 Task: Create a due date automation trigger when advanced on, 2 working days before a card is due add dates due this month at 11:00 AM.
Action: Mouse moved to (1247, 359)
Screenshot: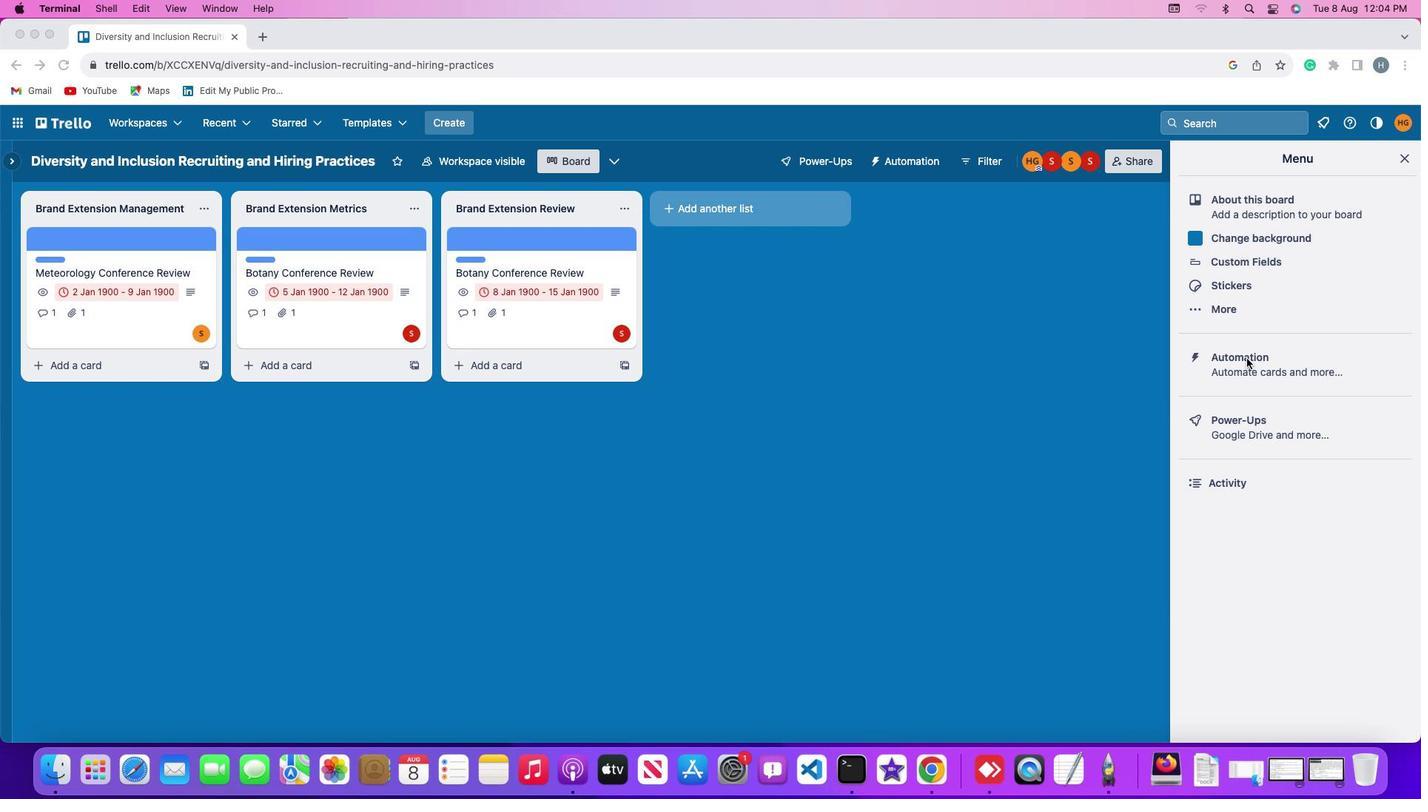 
Action: Mouse pressed left at (1247, 359)
Screenshot: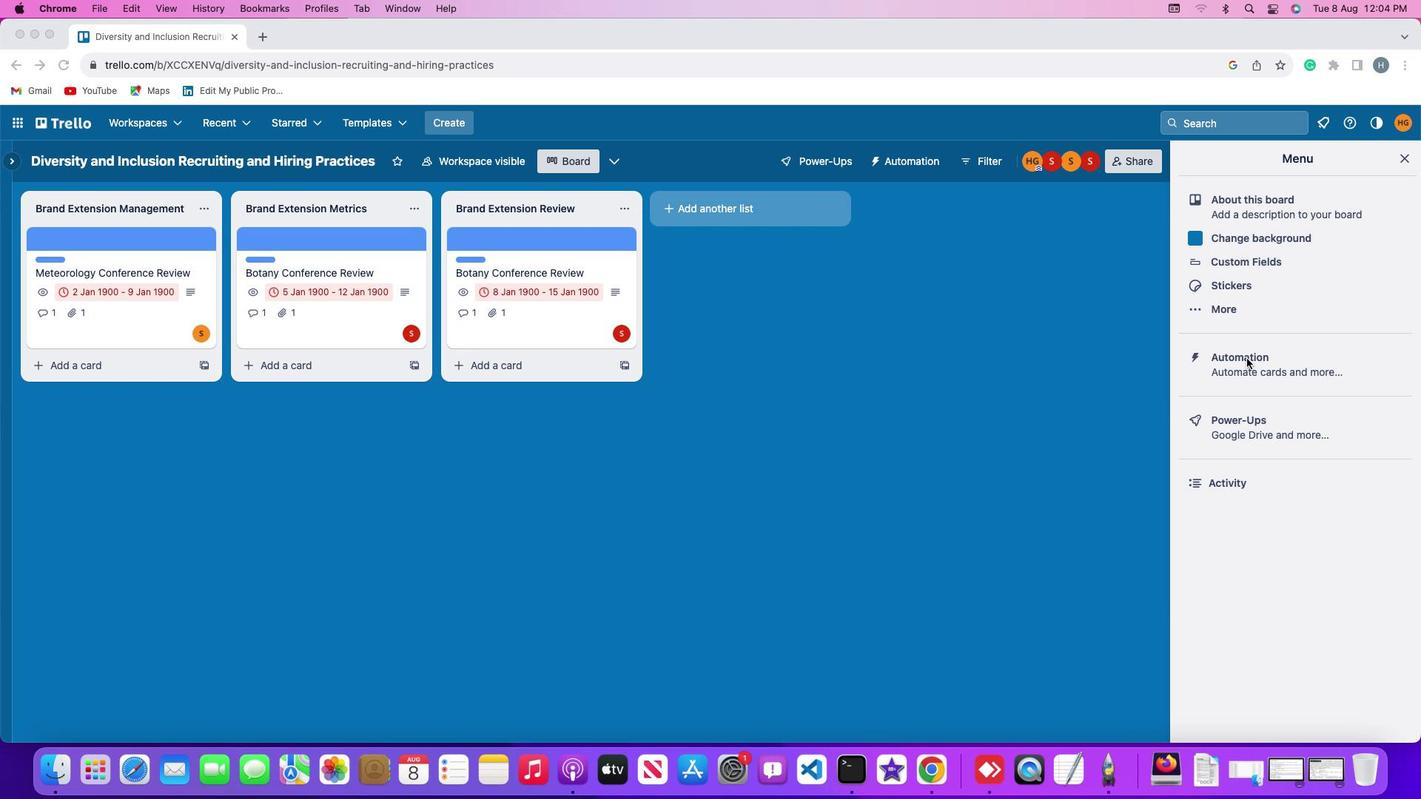 
Action: Mouse pressed left at (1247, 359)
Screenshot: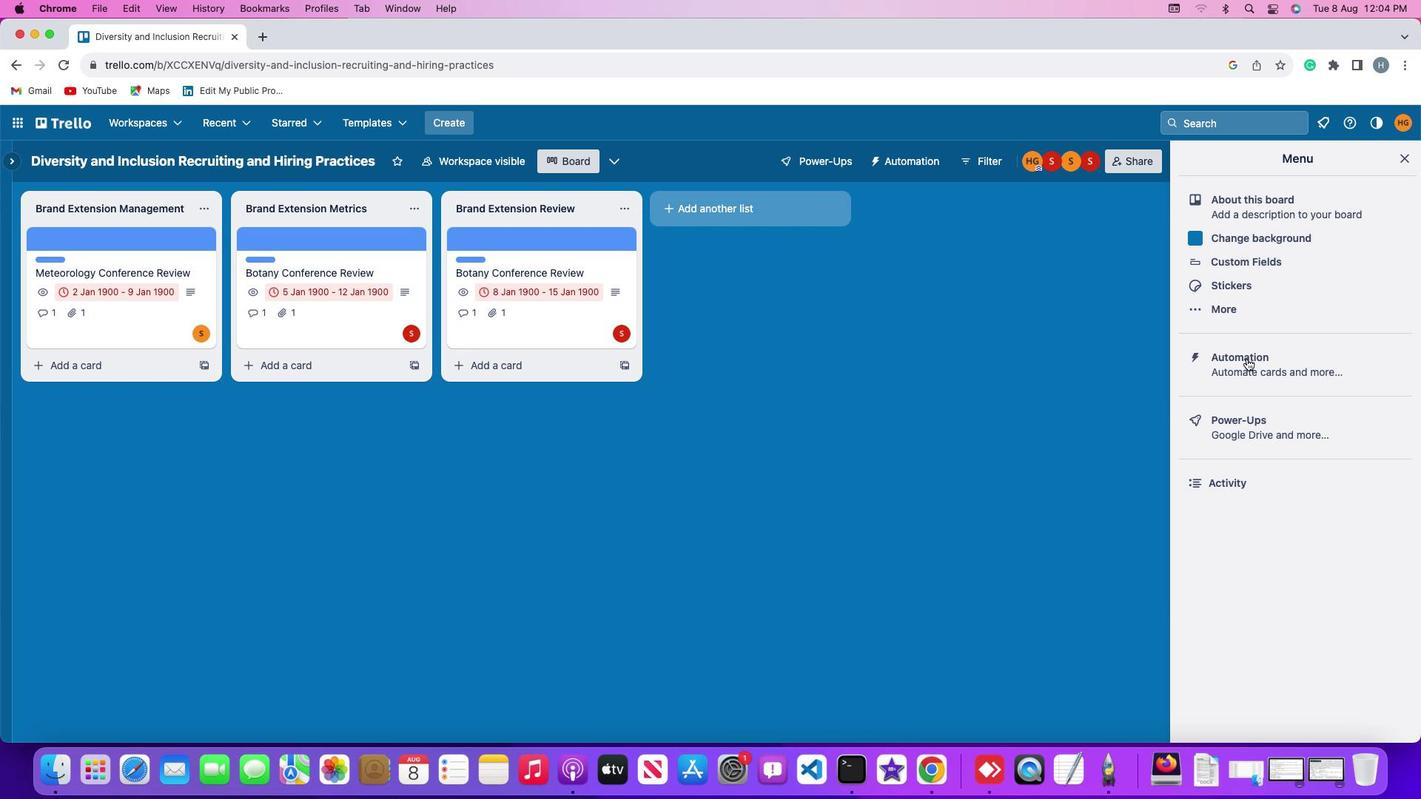 
Action: Mouse moved to (94, 342)
Screenshot: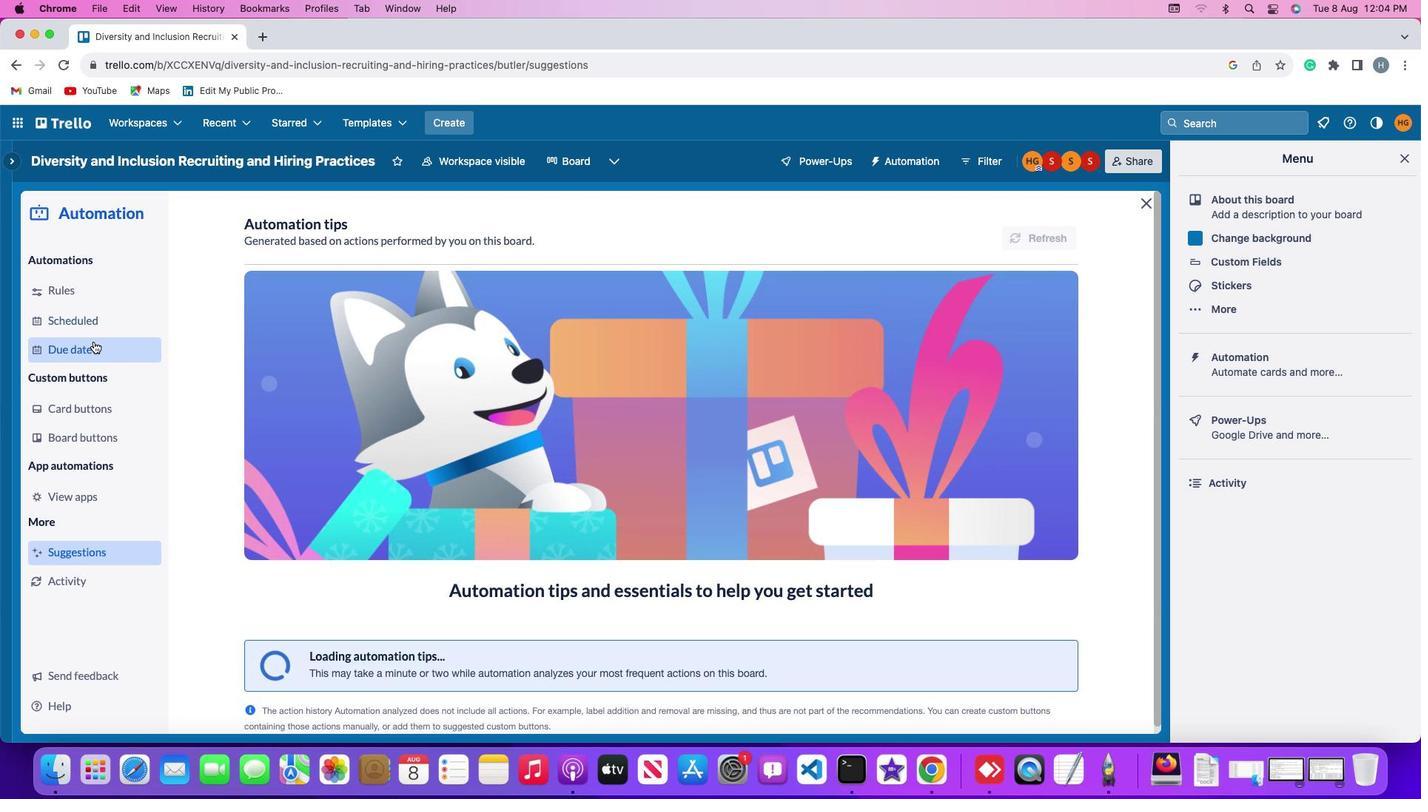 
Action: Mouse pressed left at (94, 342)
Screenshot: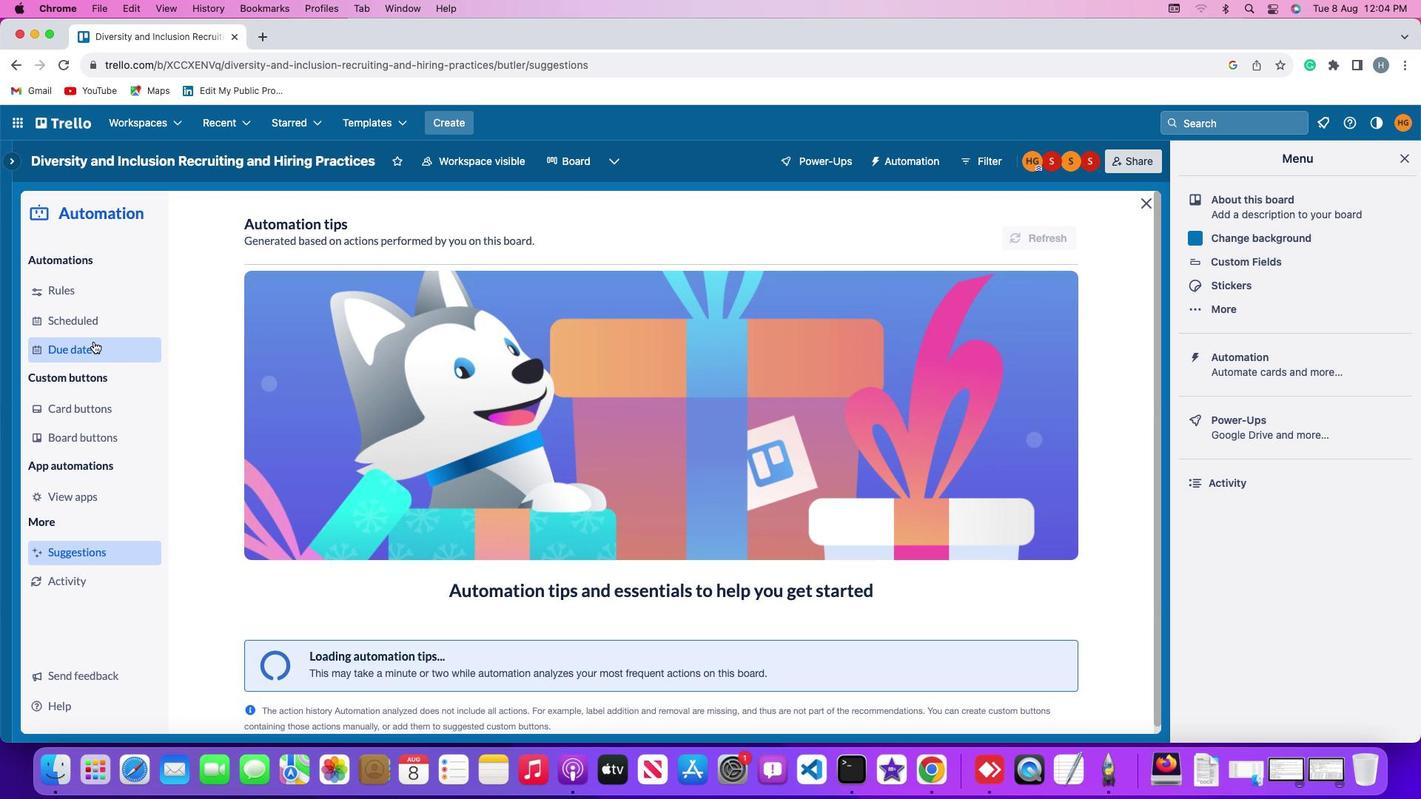 
Action: Mouse moved to (990, 225)
Screenshot: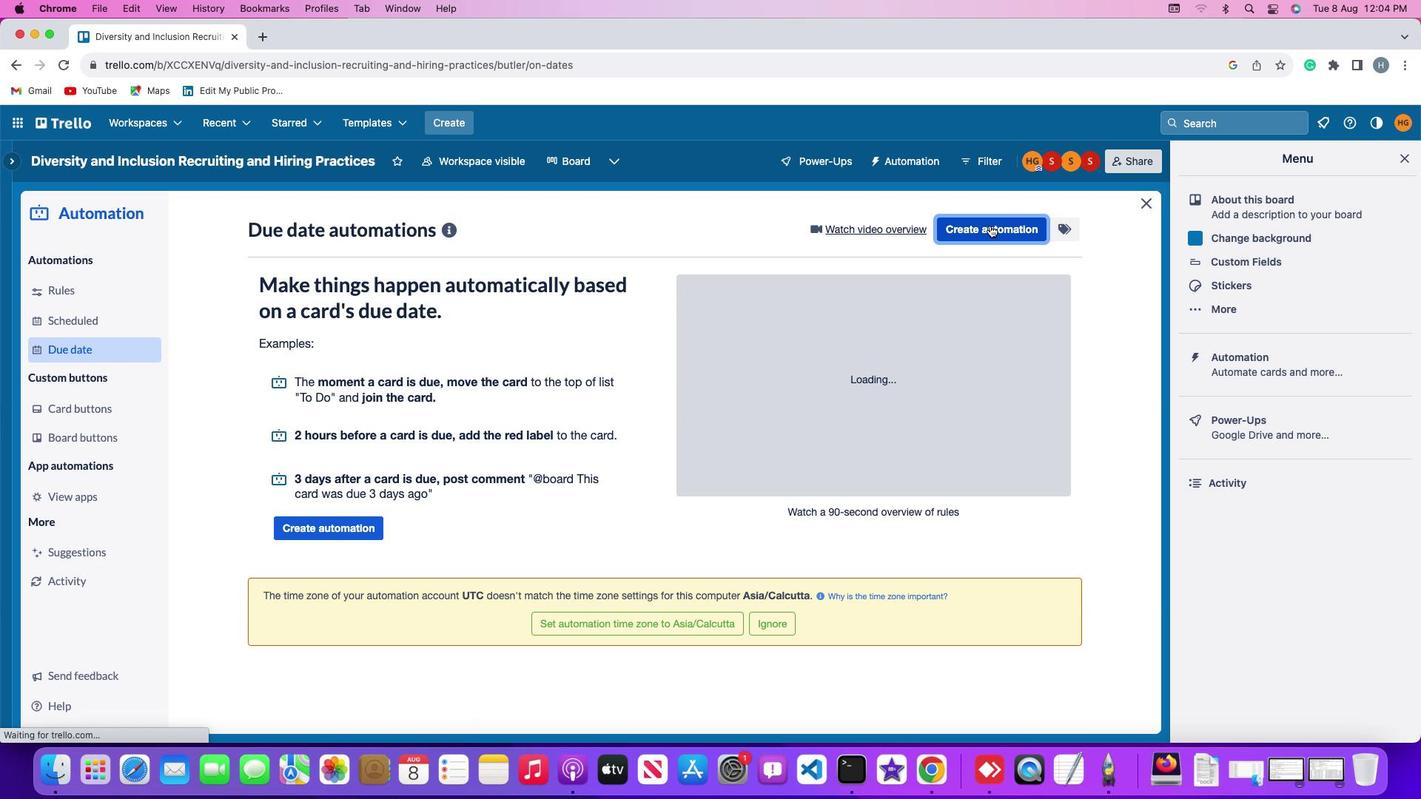
Action: Mouse pressed left at (990, 225)
Screenshot: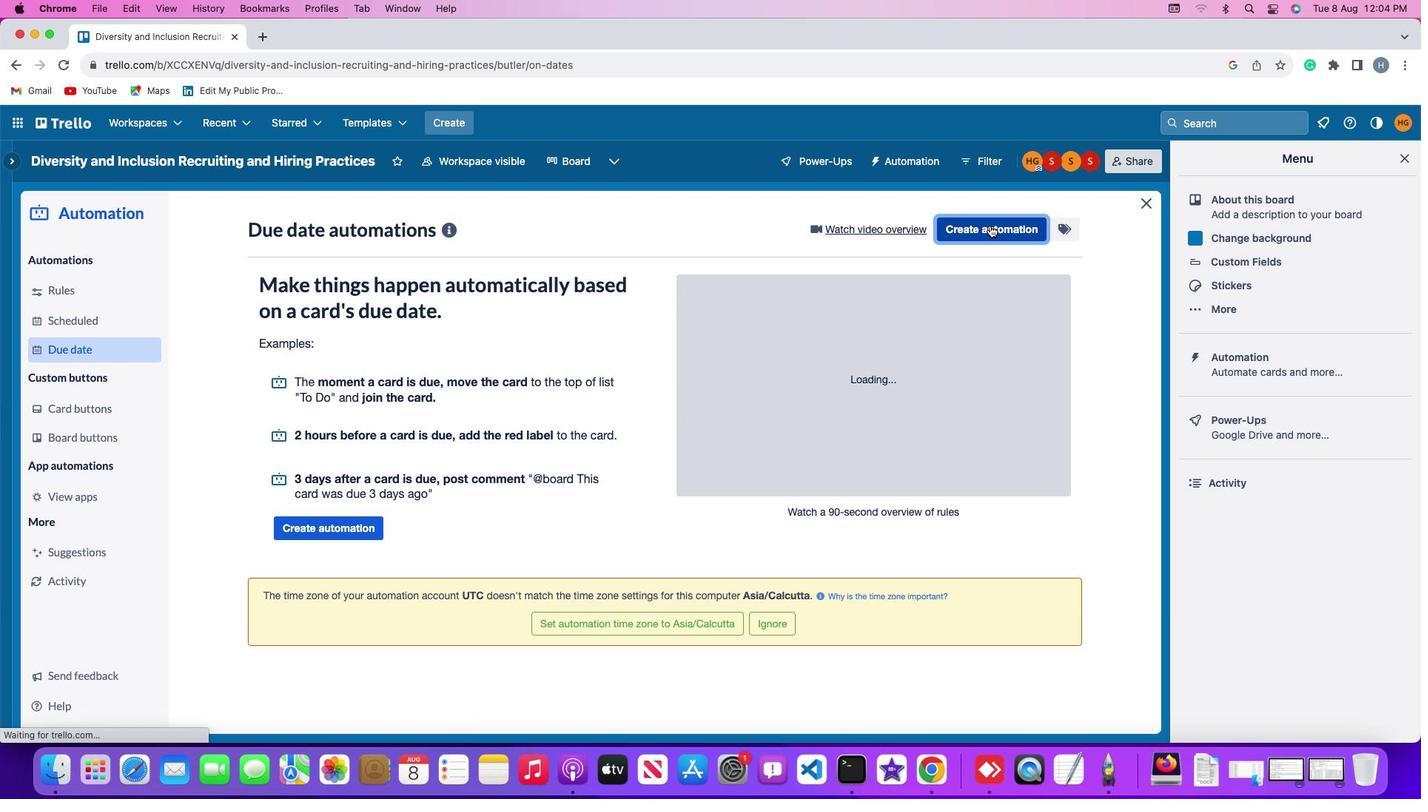 
Action: Mouse moved to (506, 373)
Screenshot: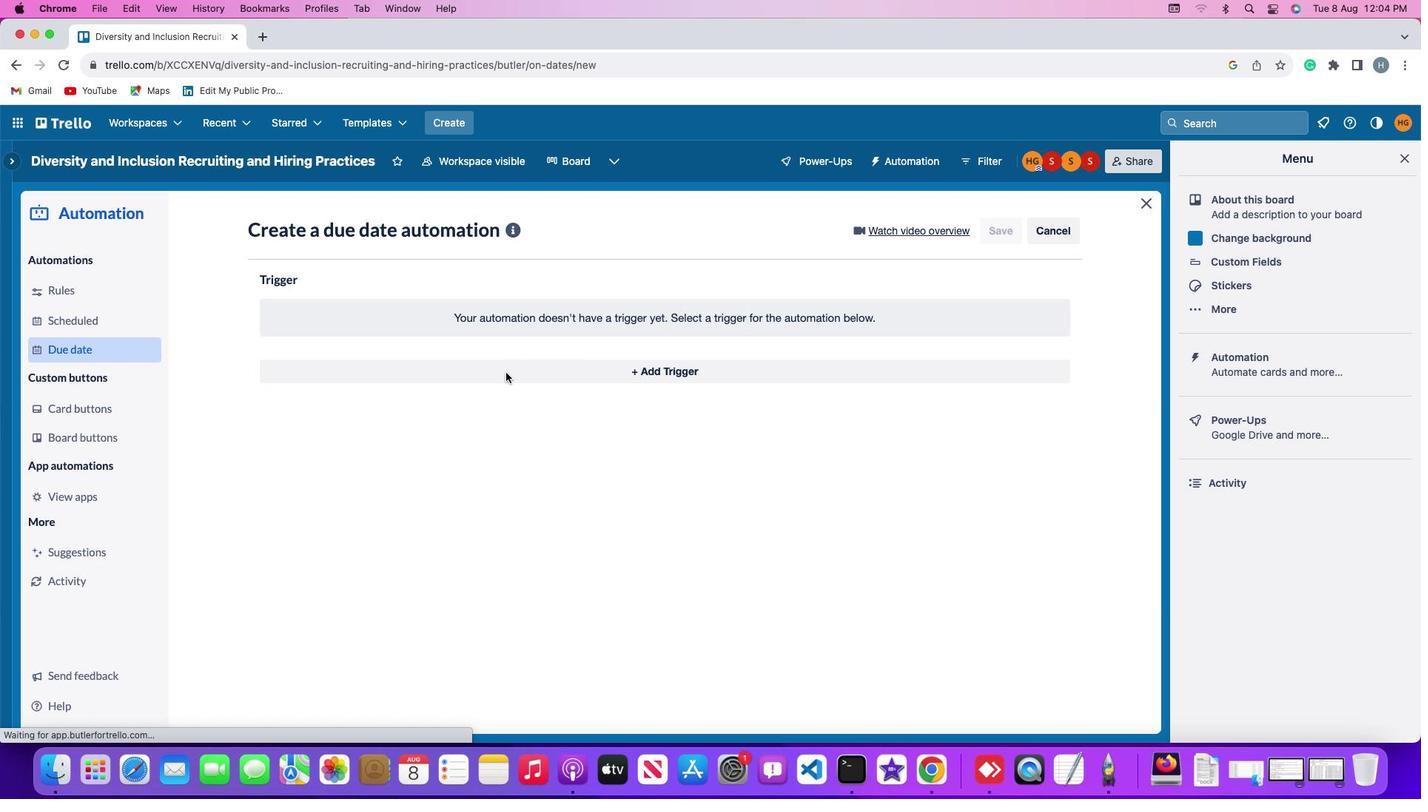 
Action: Mouse pressed left at (506, 373)
Screenshot: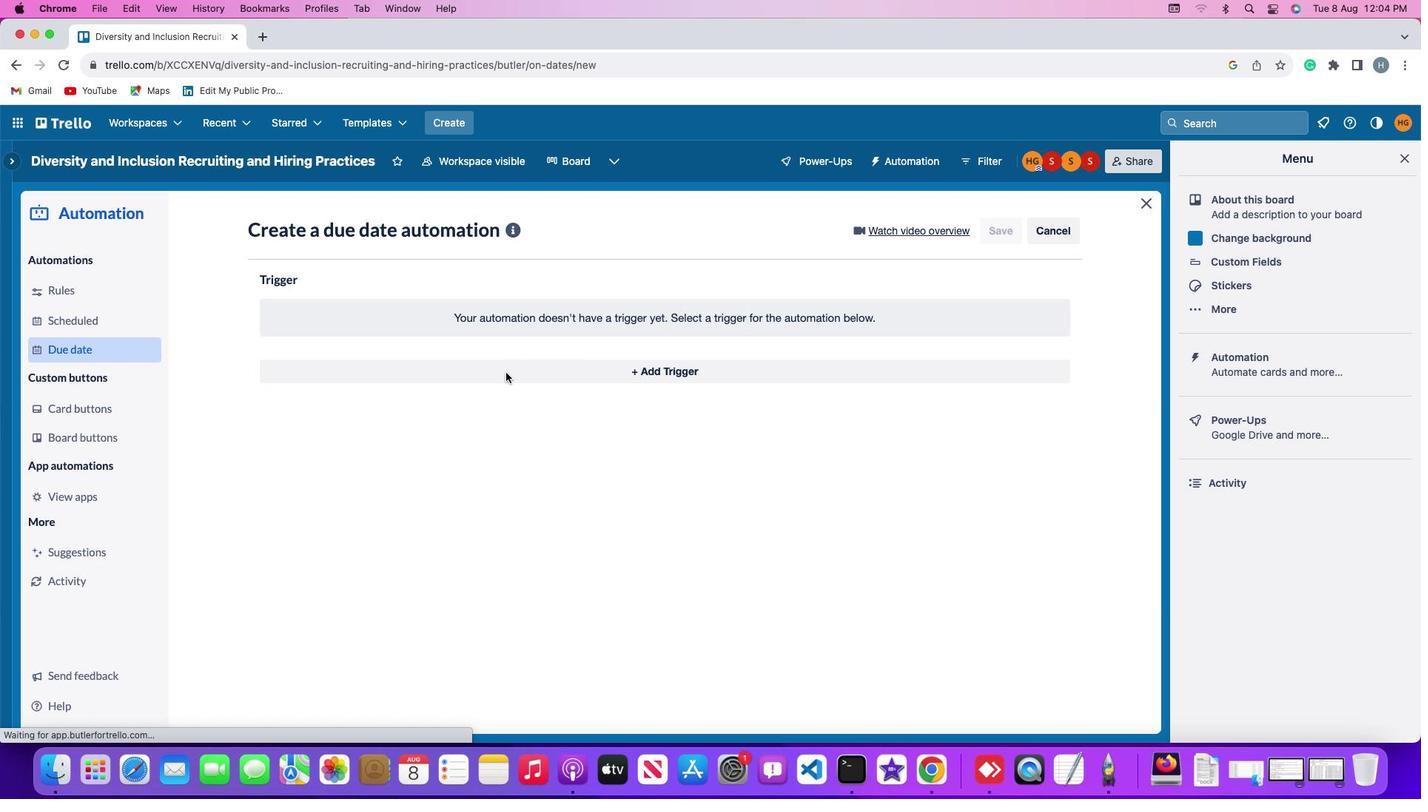
Action: Mouse moved to (290, 602)
Screenshot: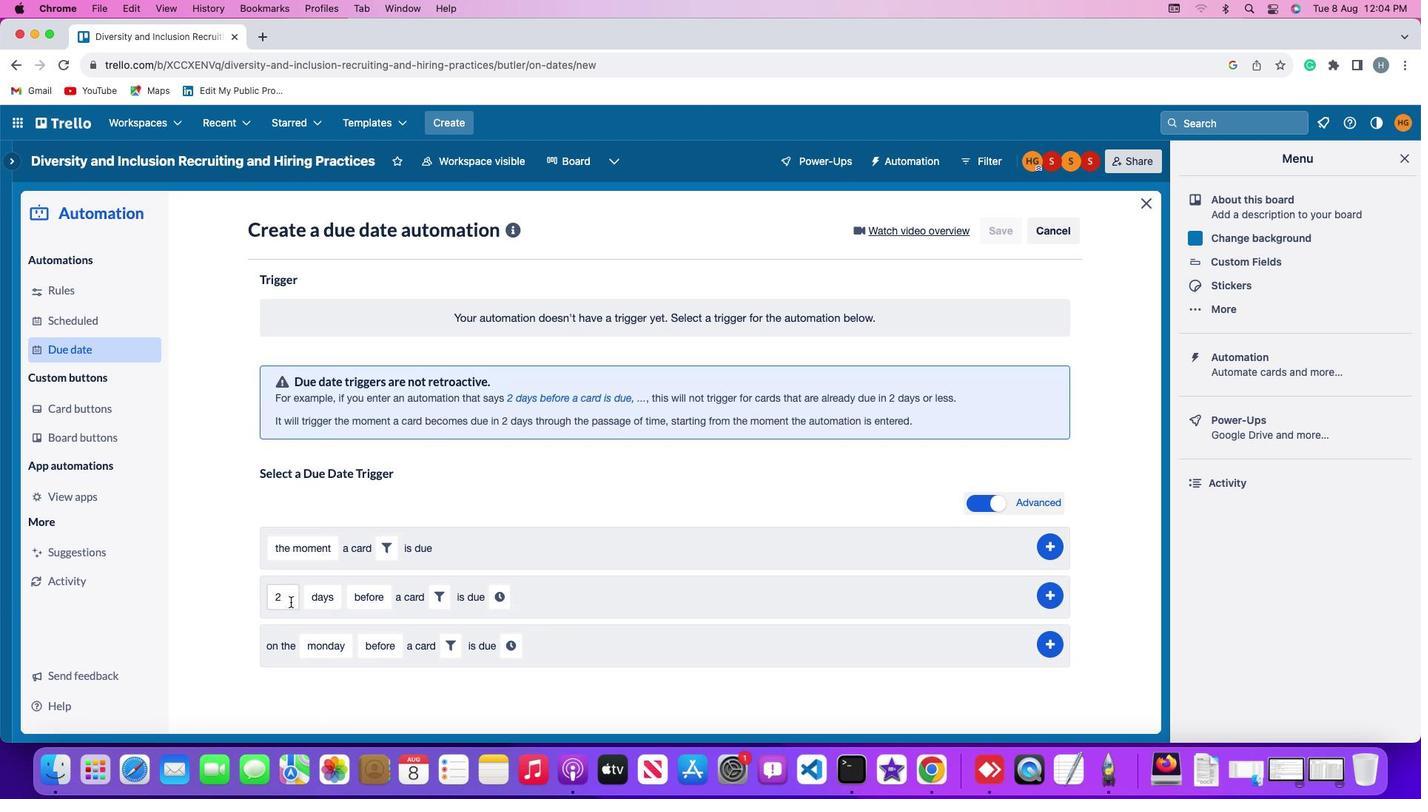 
Action: Mouse pressed left at (290, 602)
Screenshot: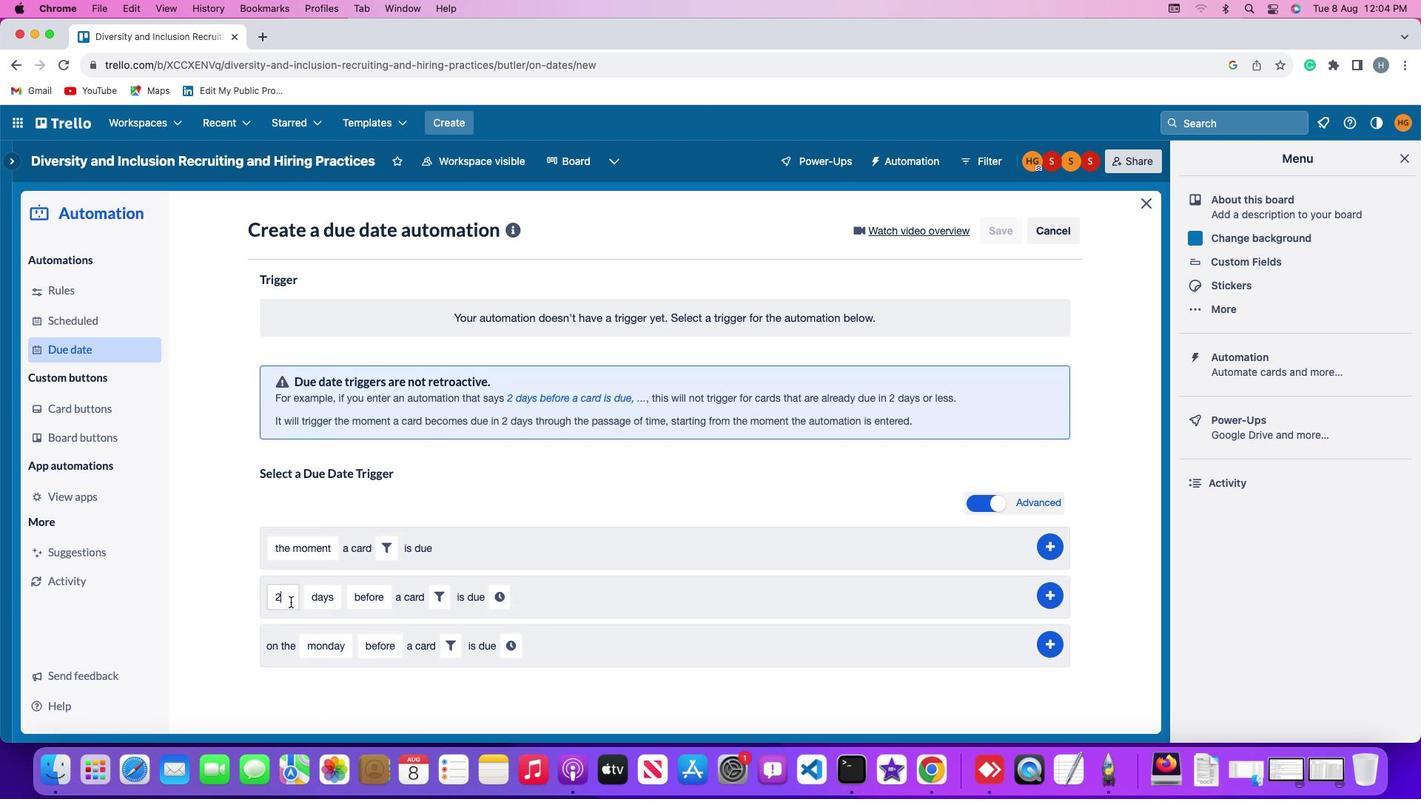 
Action: Mouse moved to (290, 602)
Screenshot: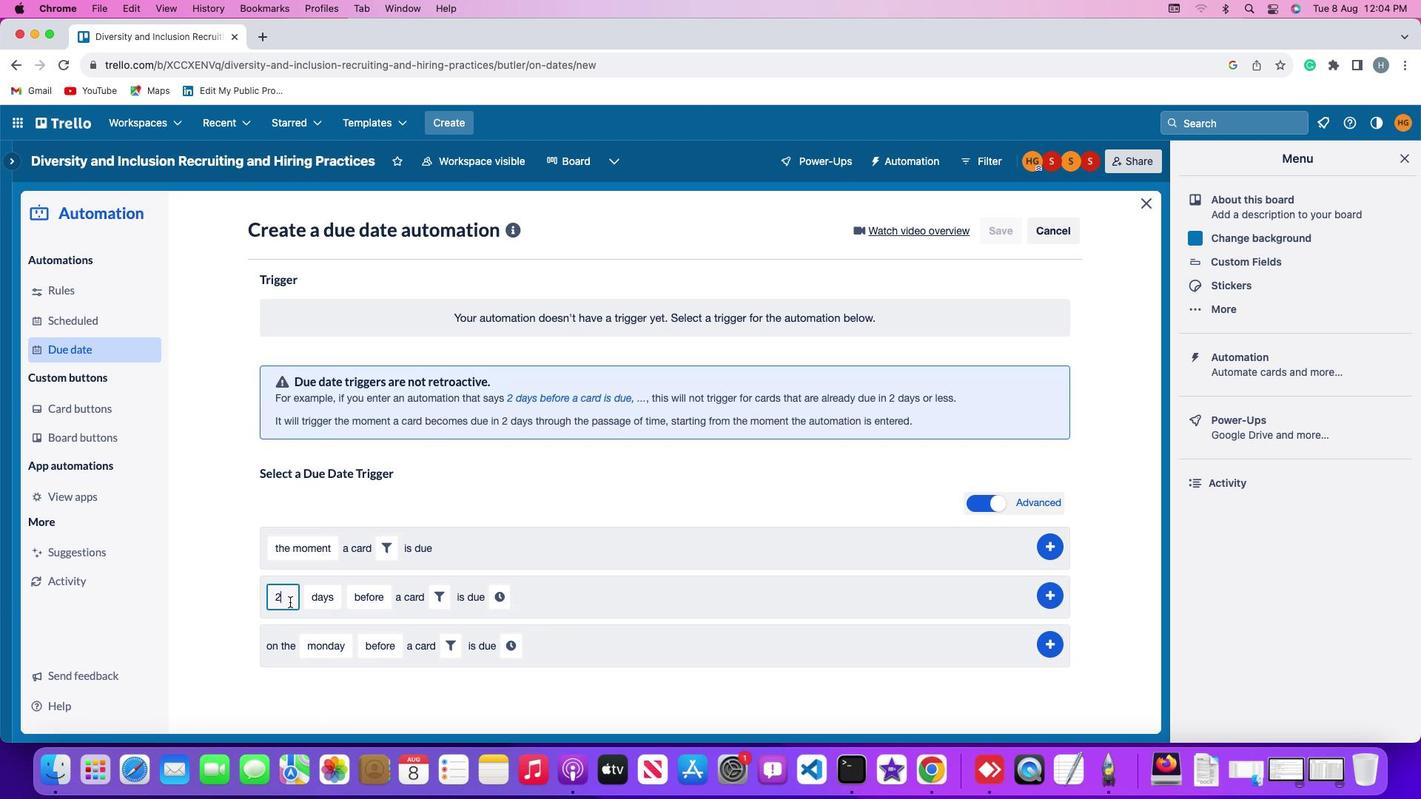 
Action: Key pressed Key.backspace'2'
Screenshot: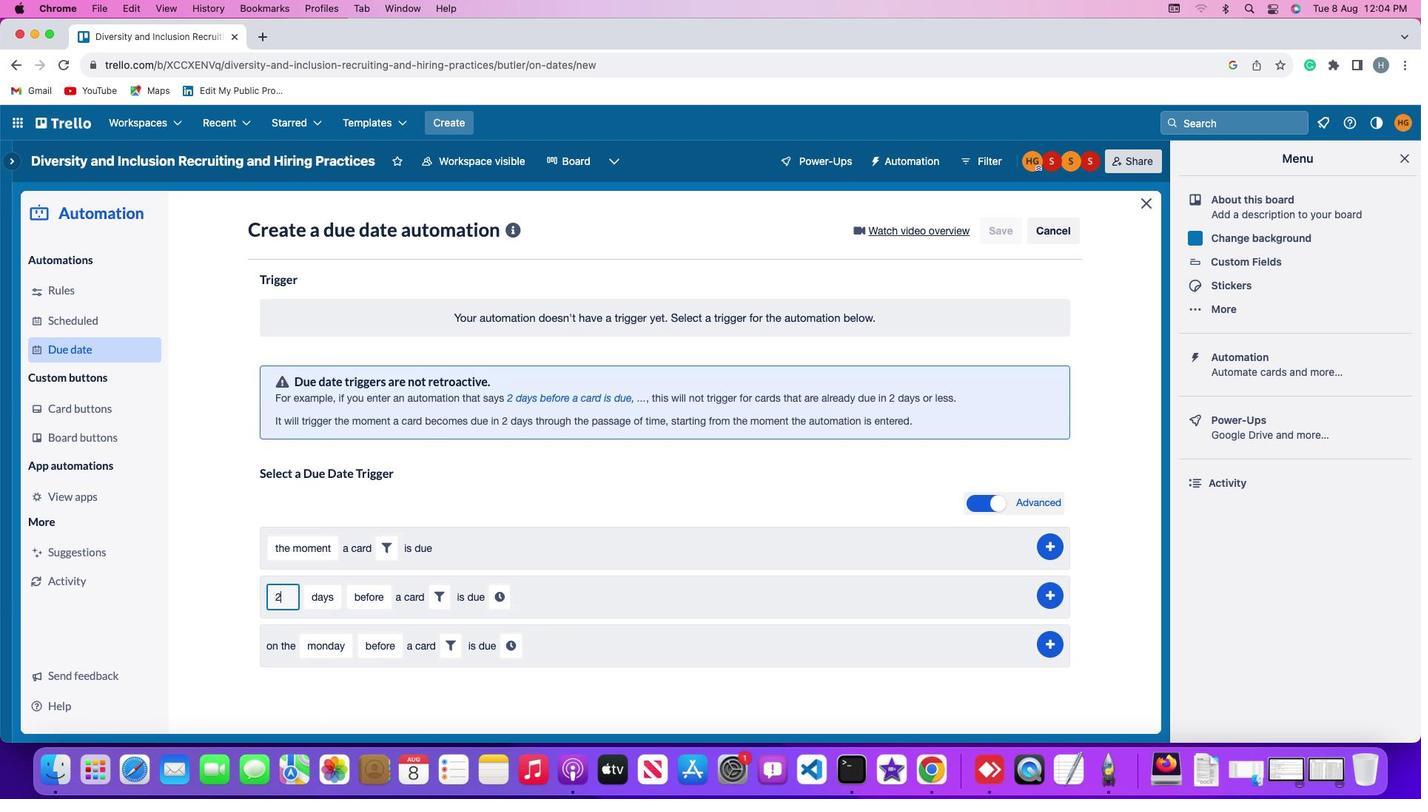 
Action: Mouse moved to (319, 600)
Screenshot: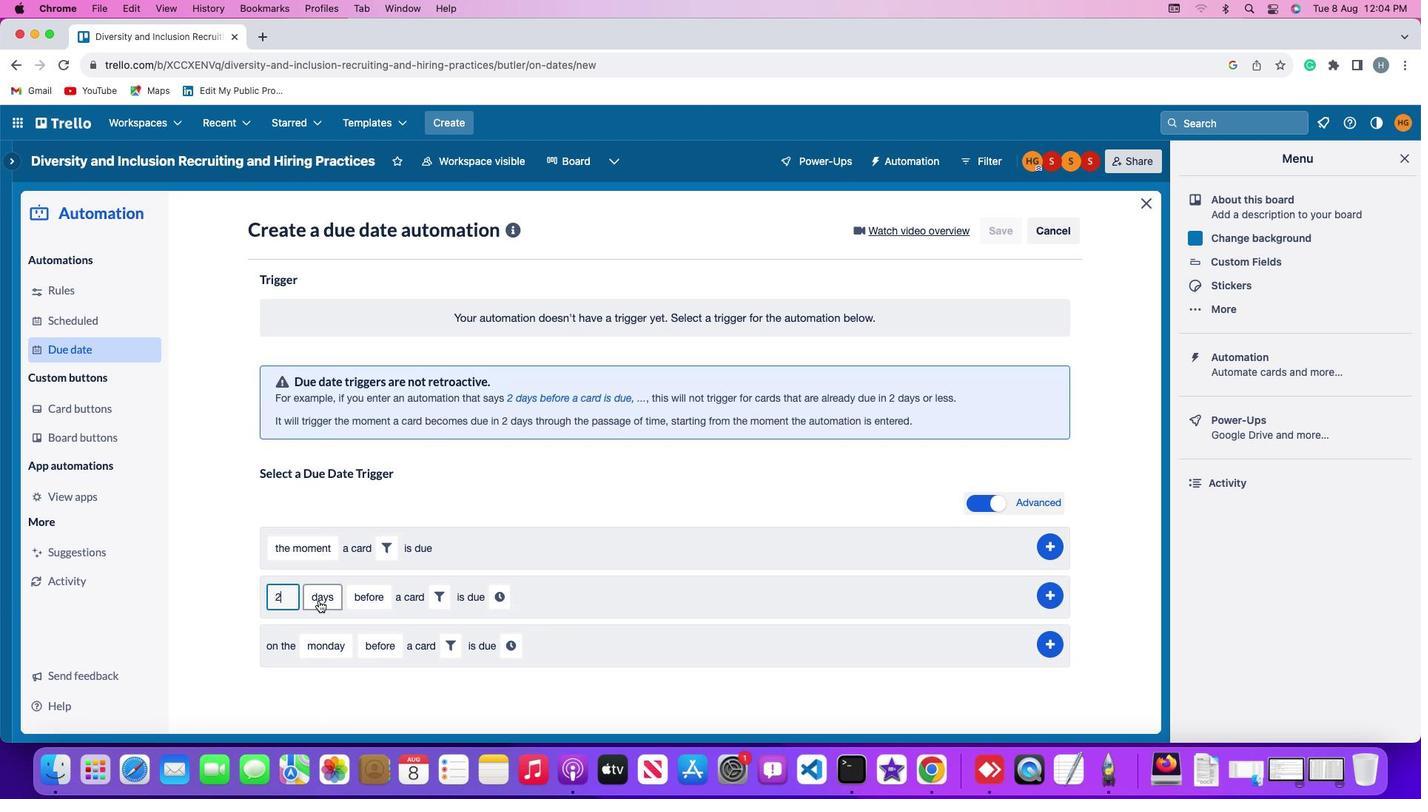 
Action: Mouse pressed left at (319, 600)
Screenshot: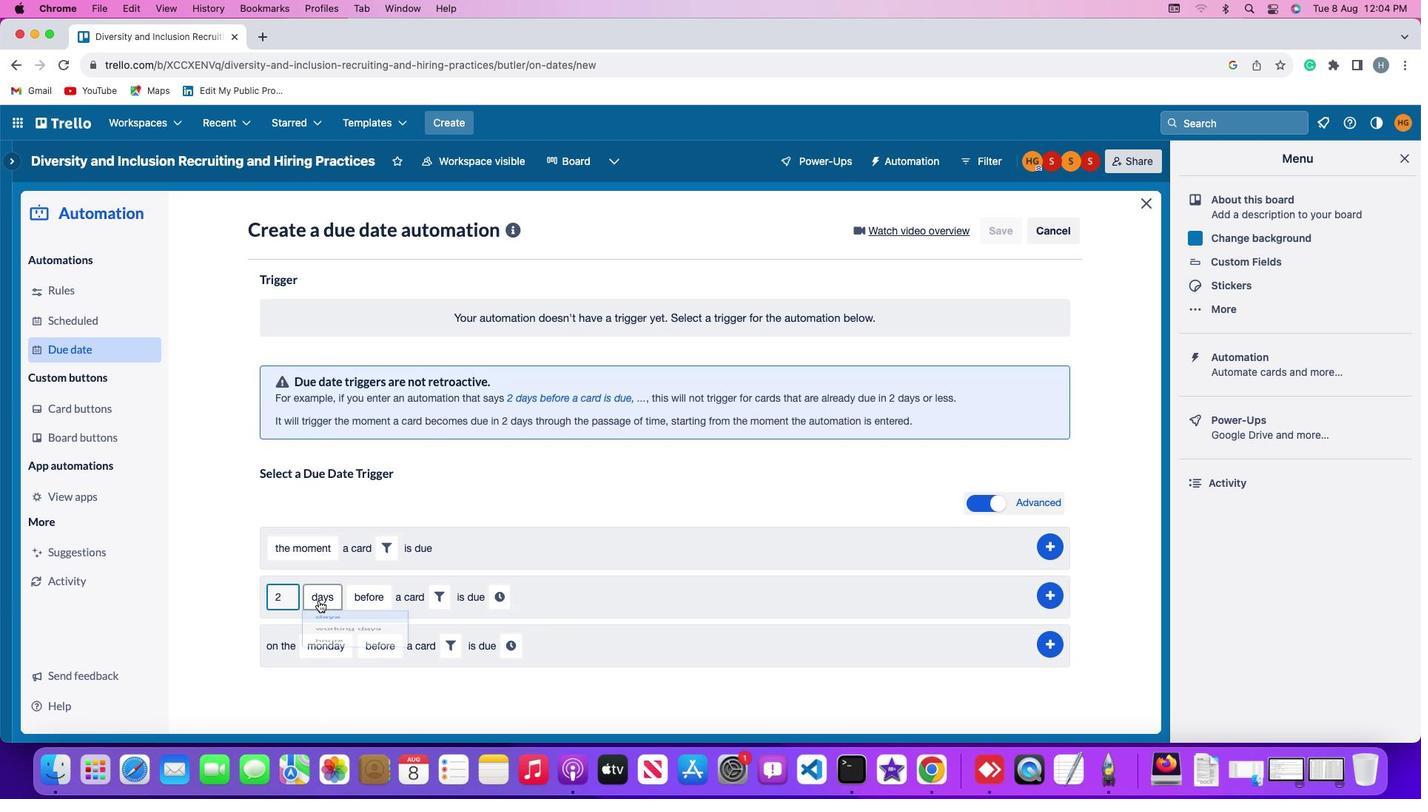
Action: Mouse moved to (331, 653)
Screenshot: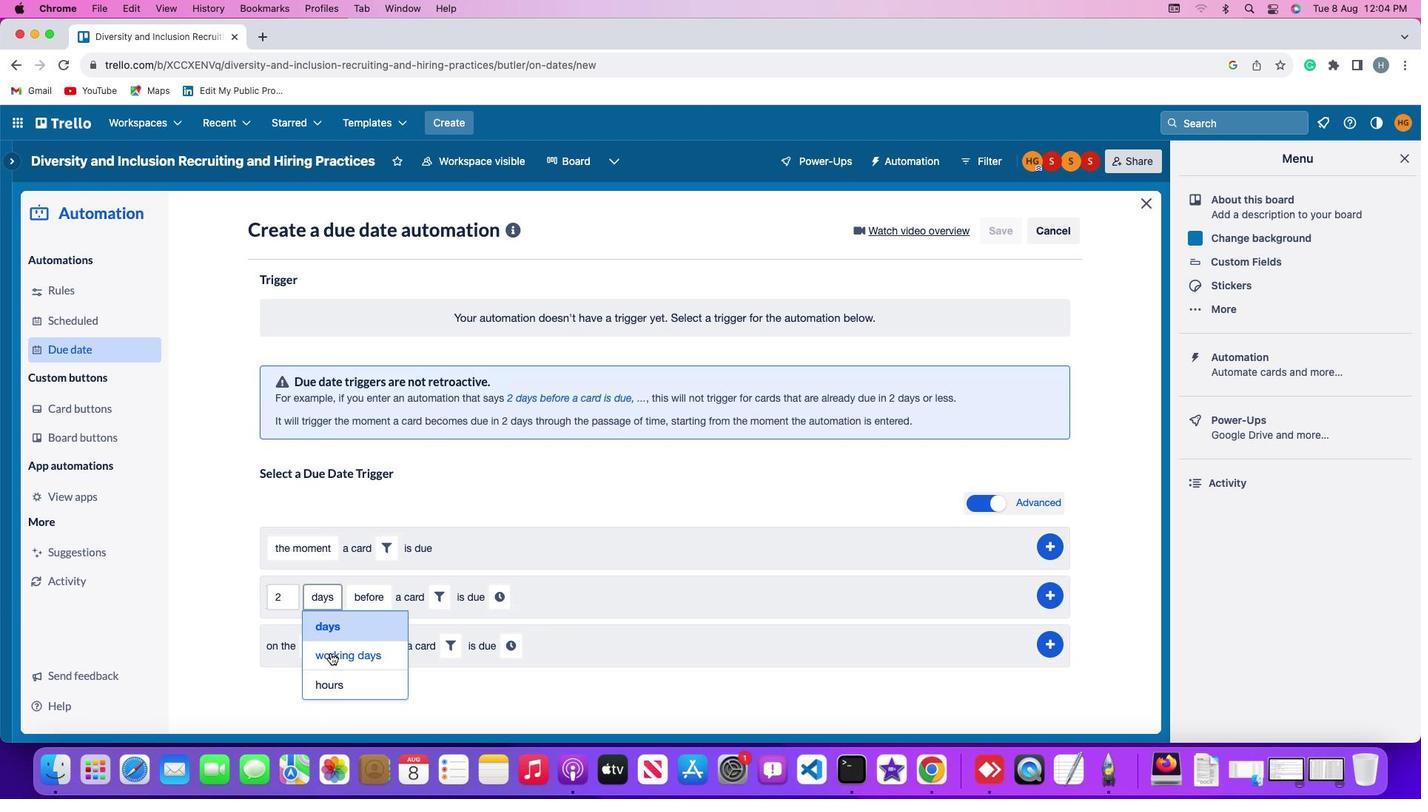 
Action: Mouse pressed left at (331, 653)
Screenshot: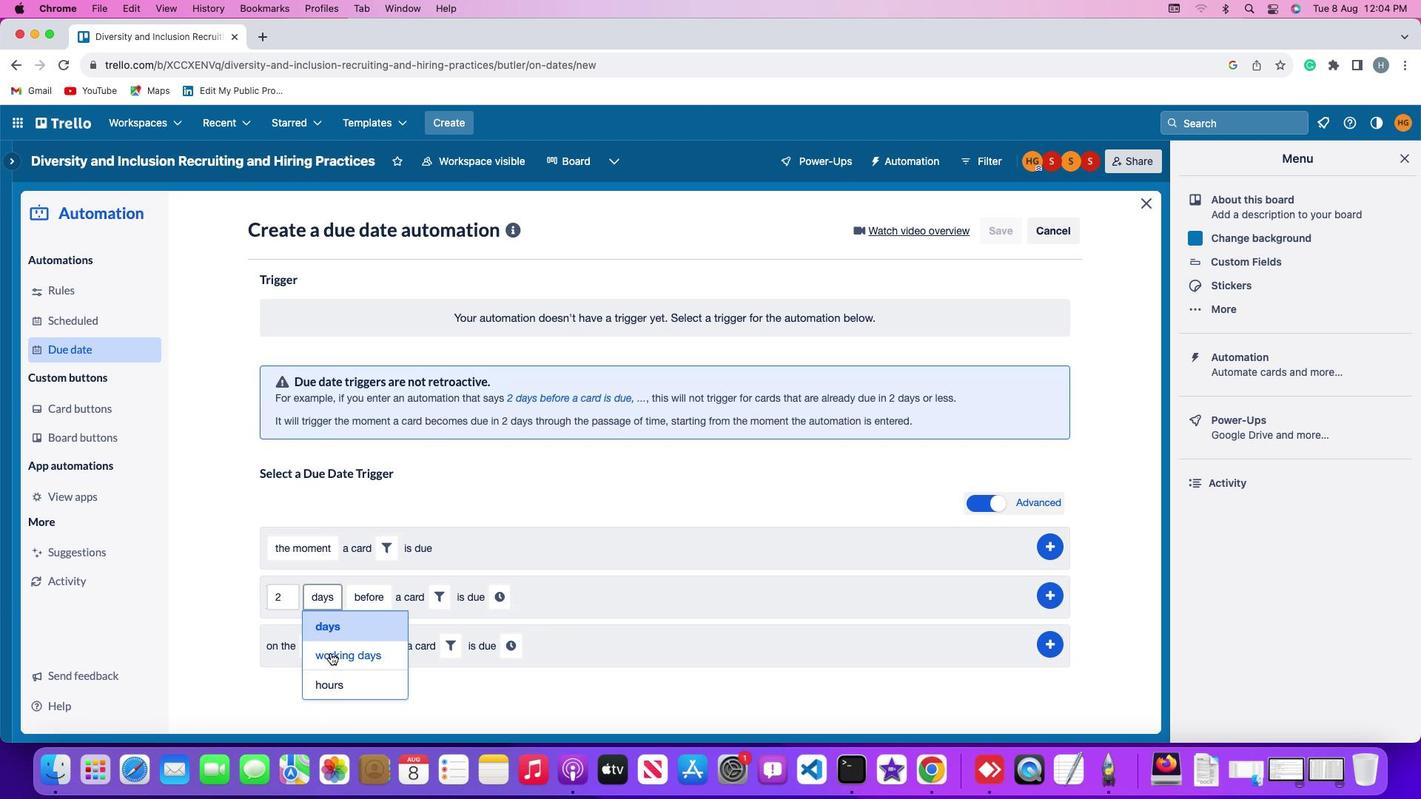
Action: Mouse moved to (405, 603)
Screenshot: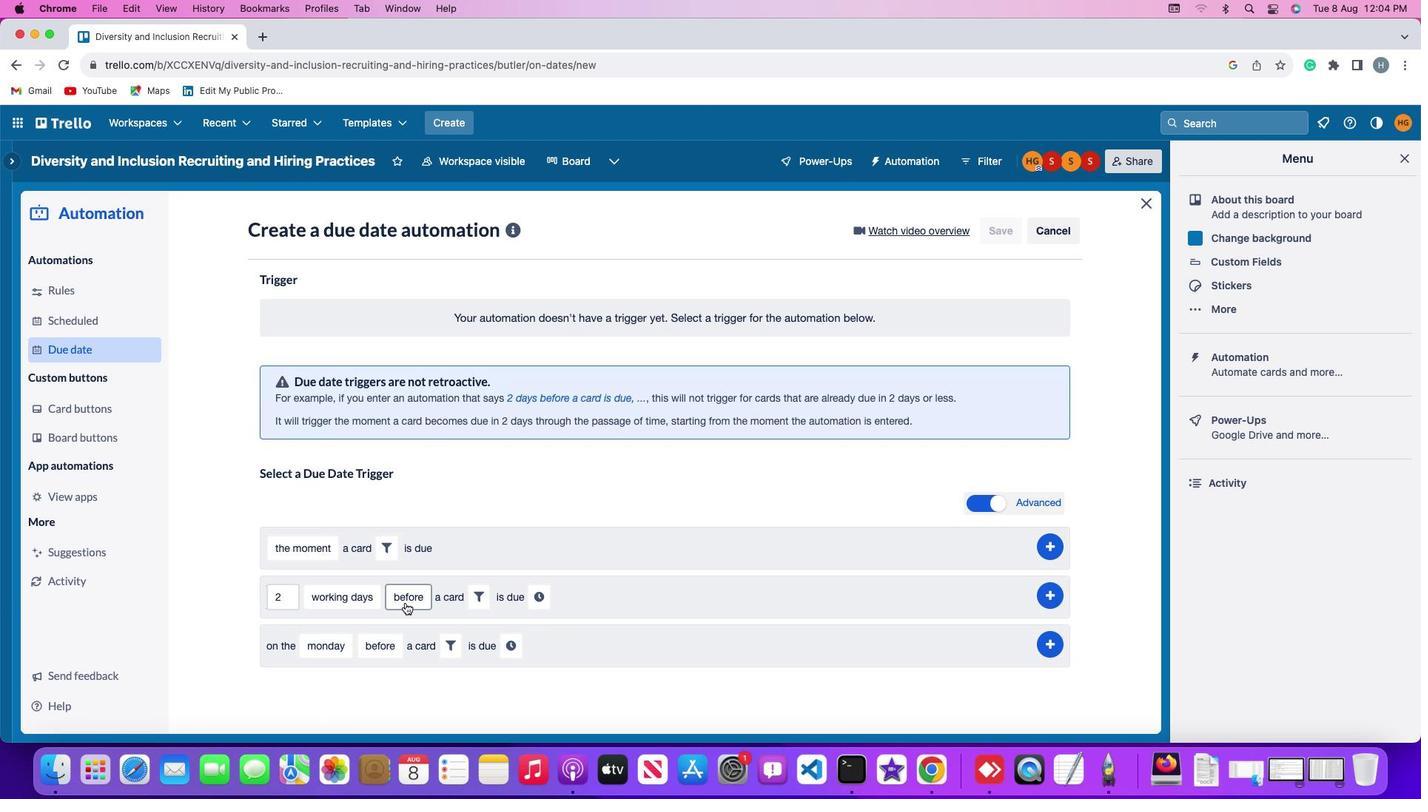 
Action: Mouse pressed left at (405, 603)
Screenshot: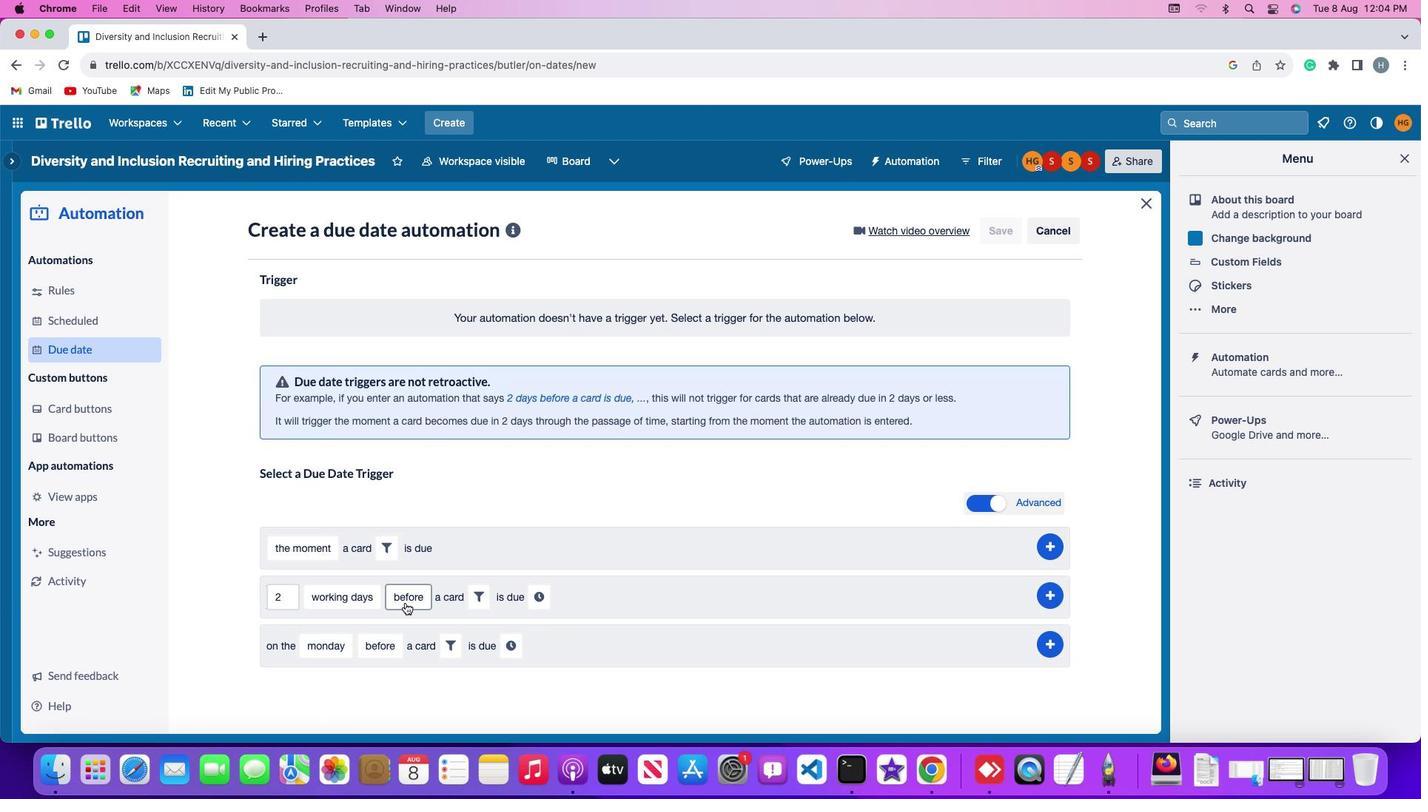 
Action: Mouse moved to (408, 627)
Screenshot: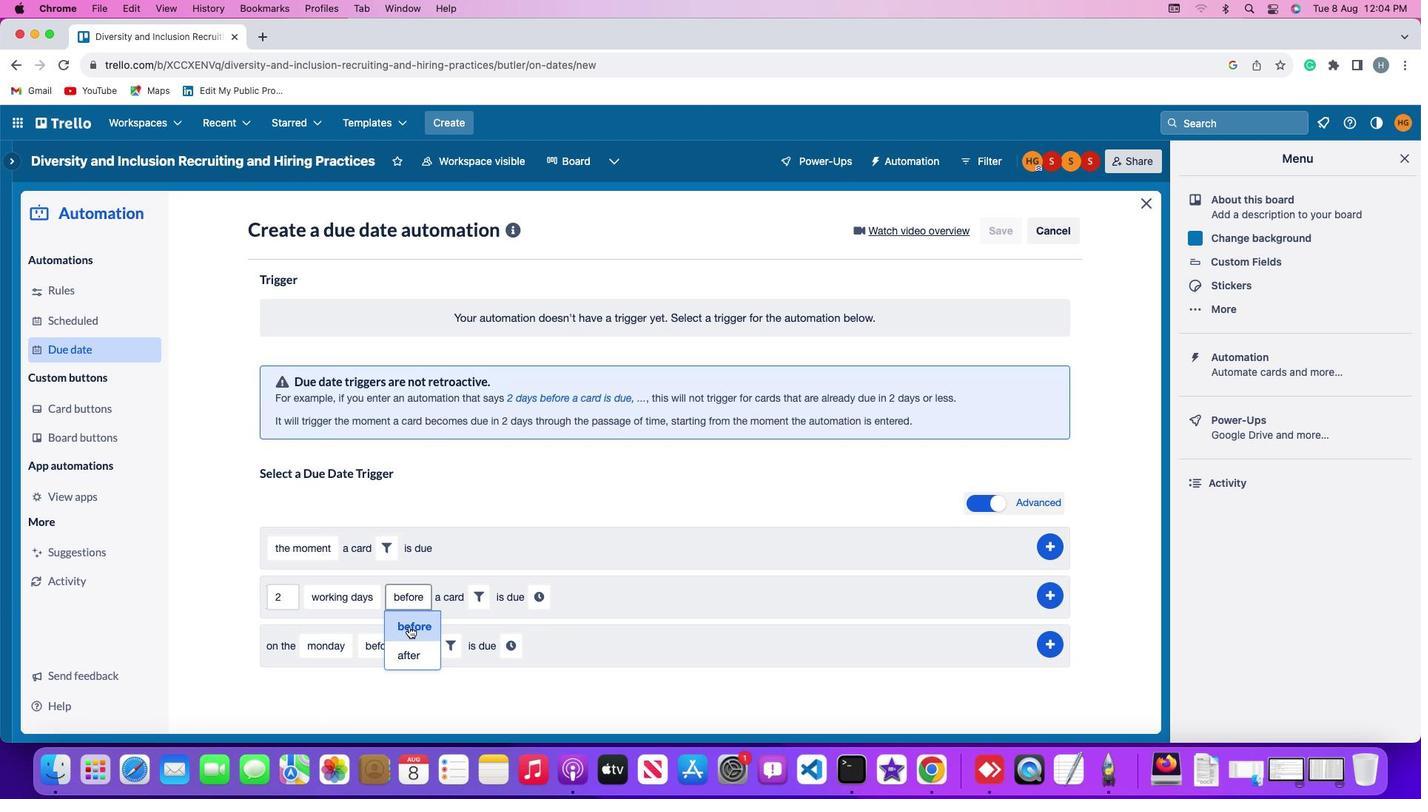 
Action: Mouse pressed left at (408, 627)
Screenshot: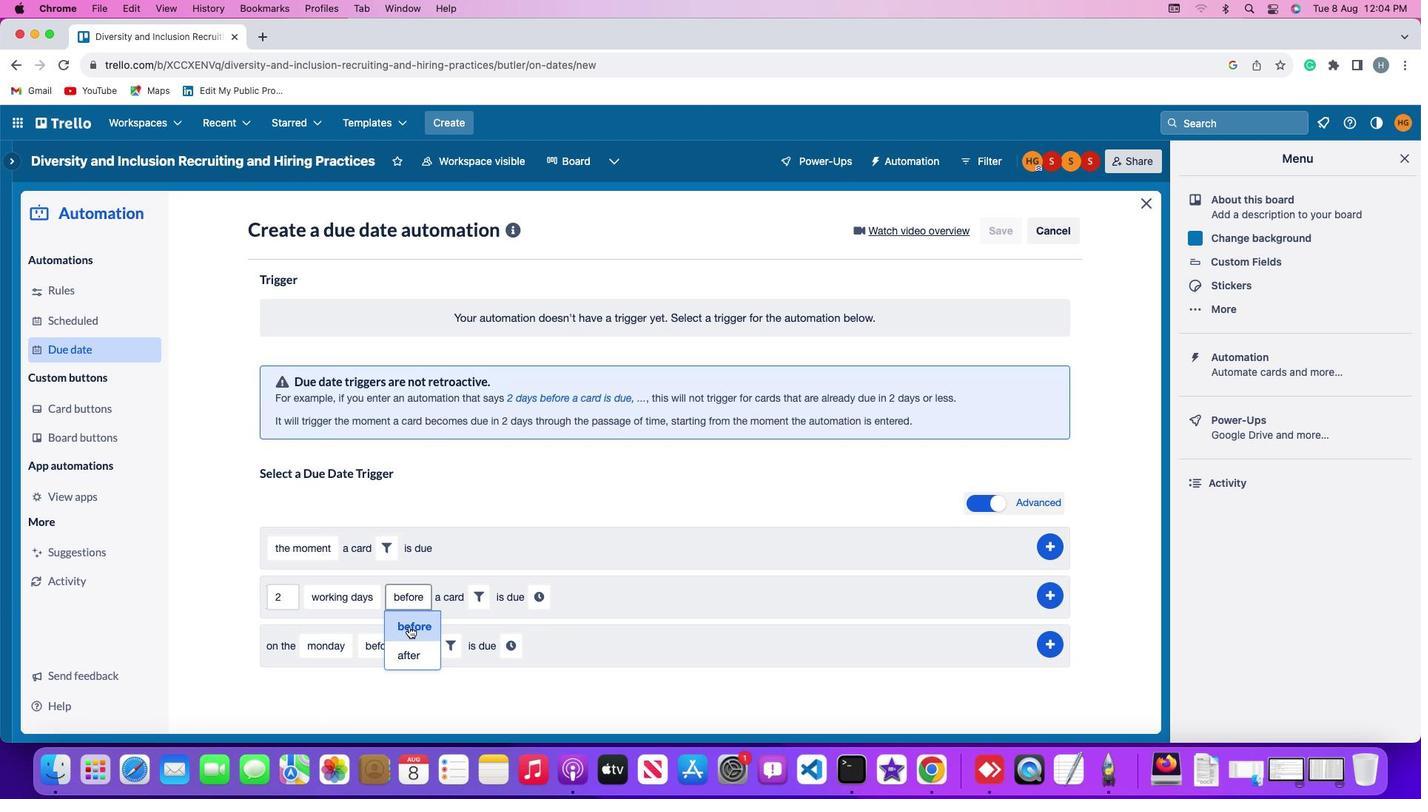 
Action: Mouse moved to (473, 599)
Screenshot: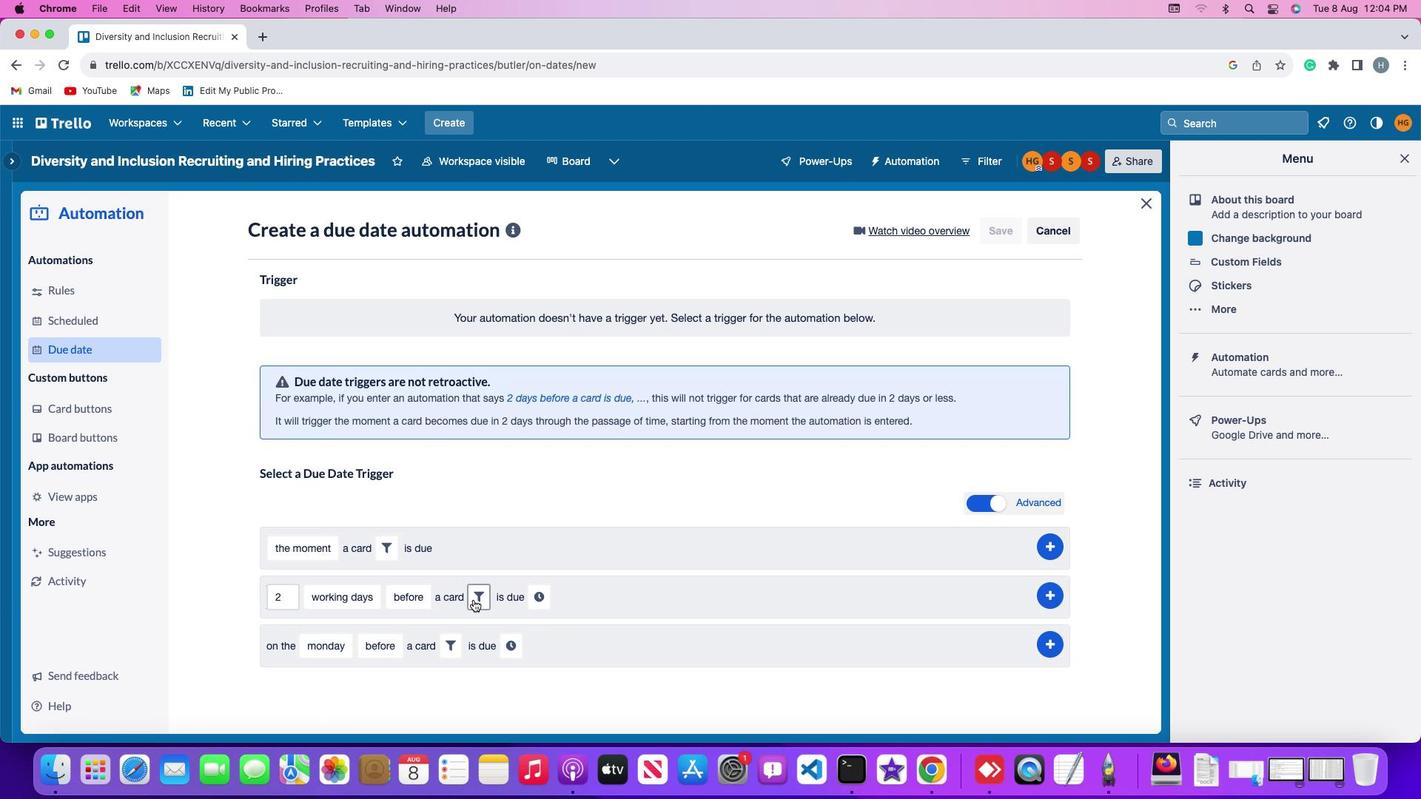 
Action: Mouse pressed left at (473, 599)
Screenshot: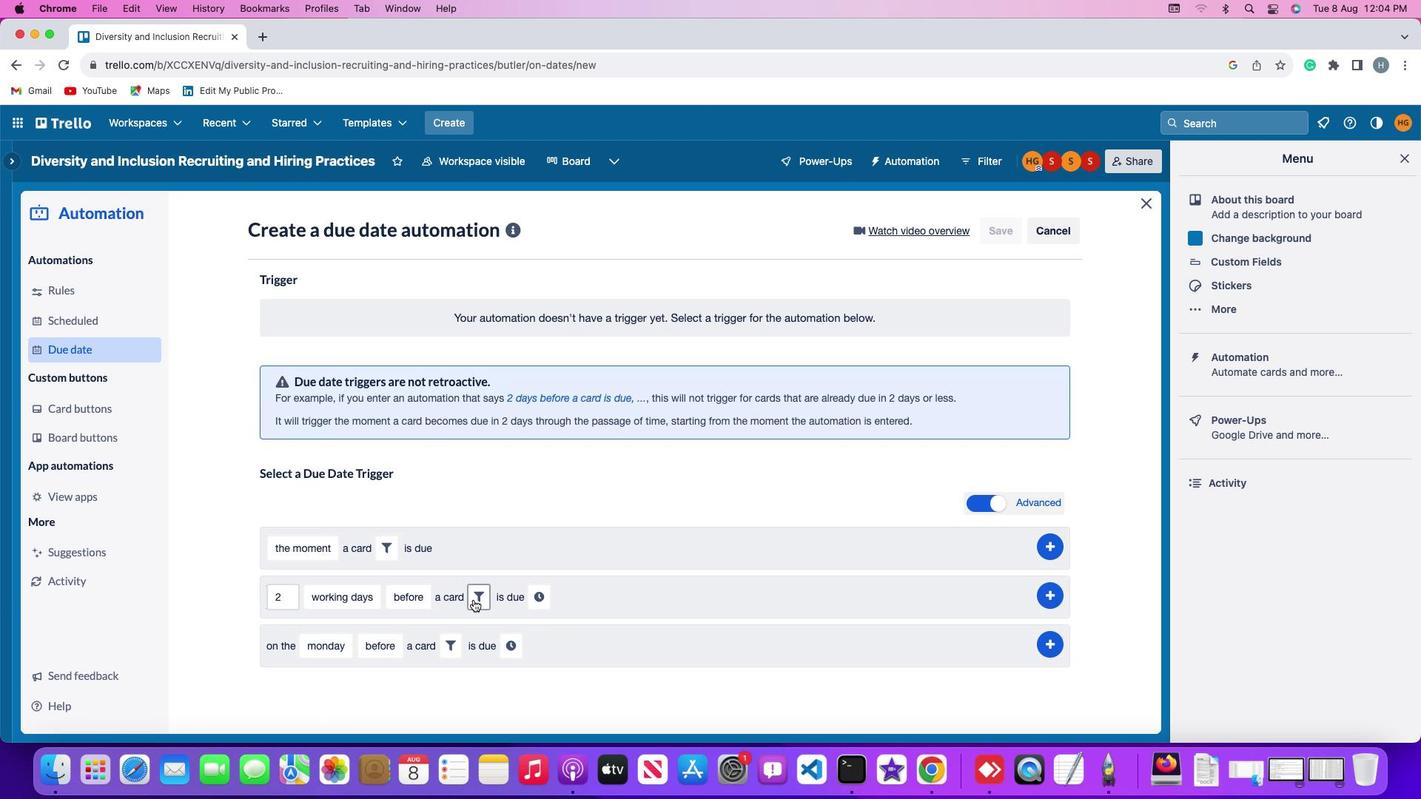 
Action: Mouse moved to (557, 641)
Screenshot: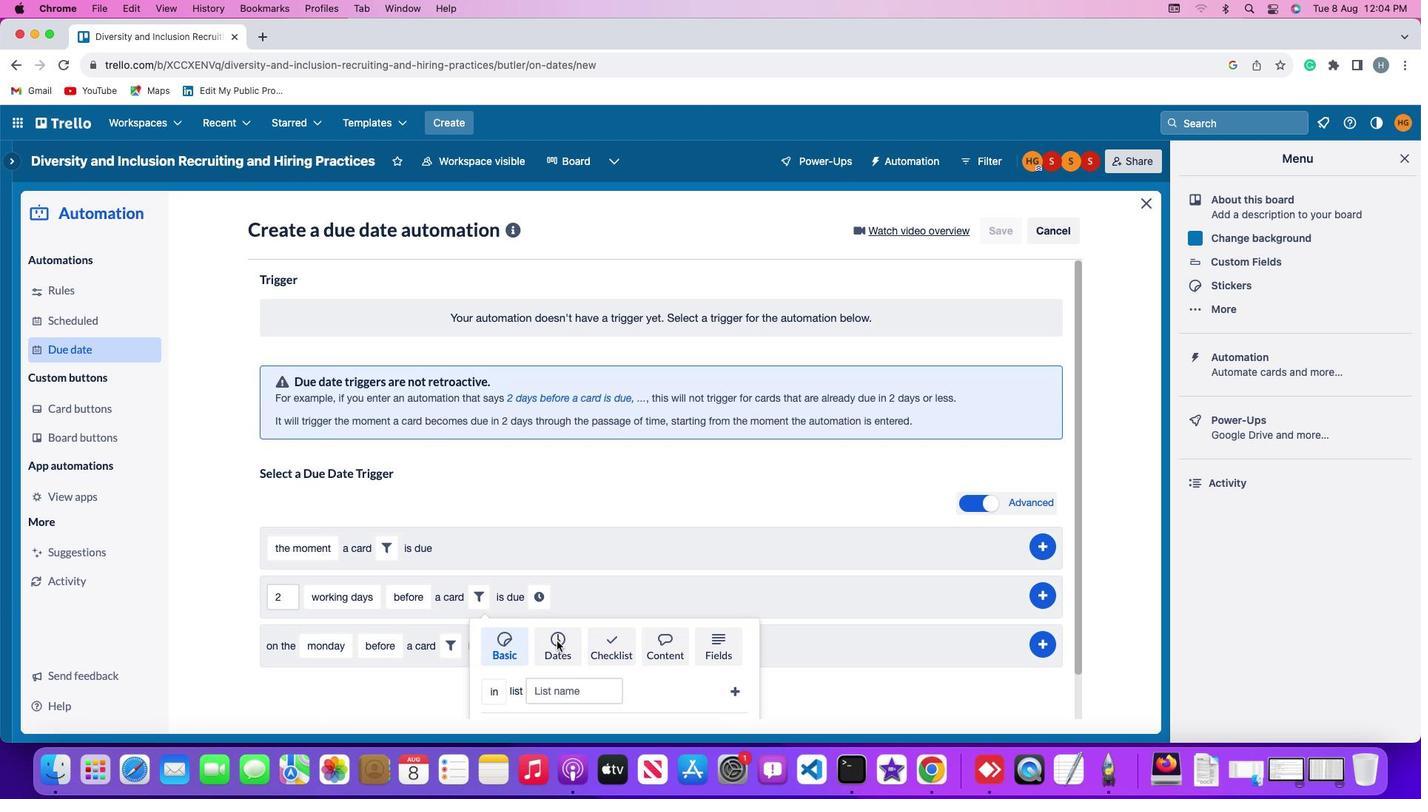 
Action: Mouse pressed left at (557, 641)
Screenshot: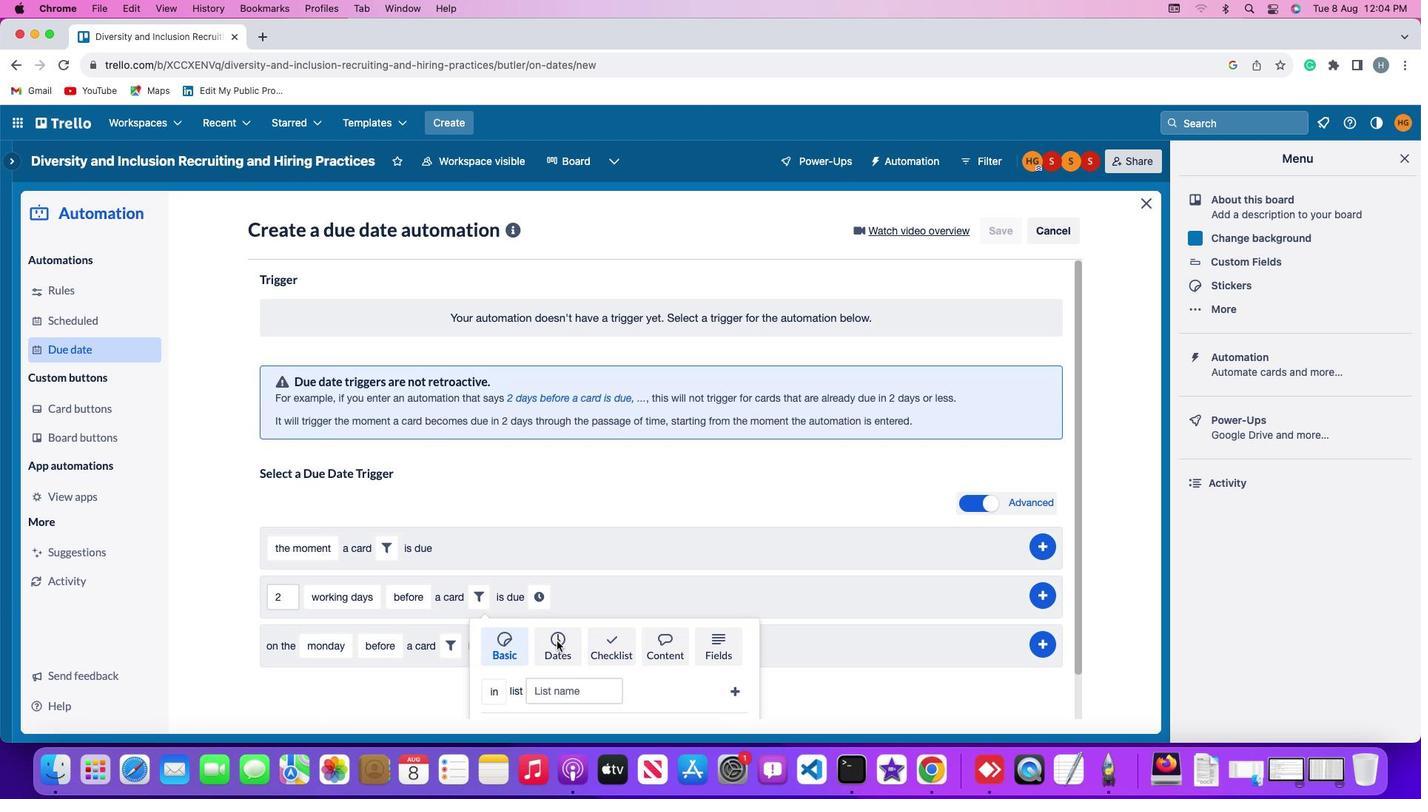 
Action: Mouse moved to (453, 673)
Screenshot: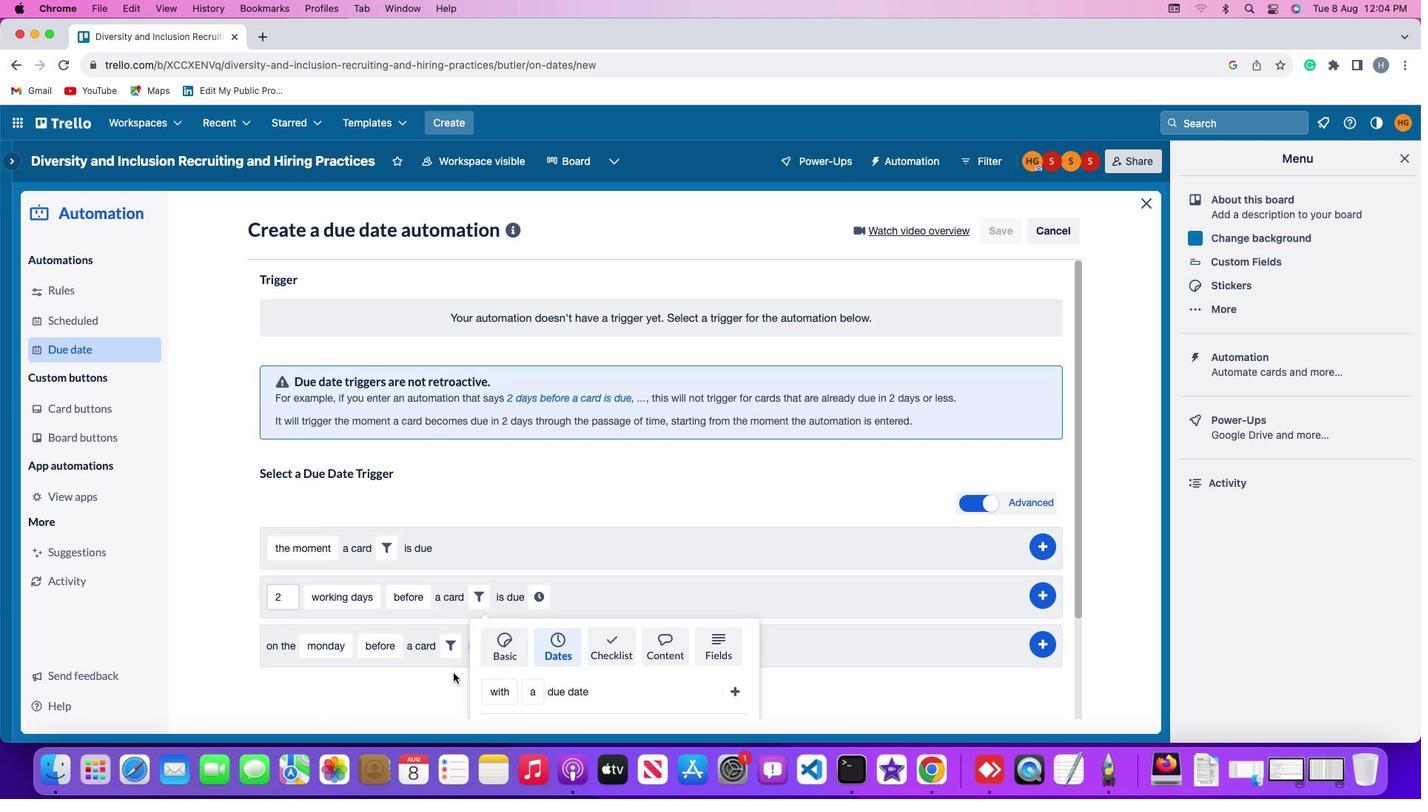 
Action: Mouse scrolled (453, 673) with delta (0, 0)
Screenshot: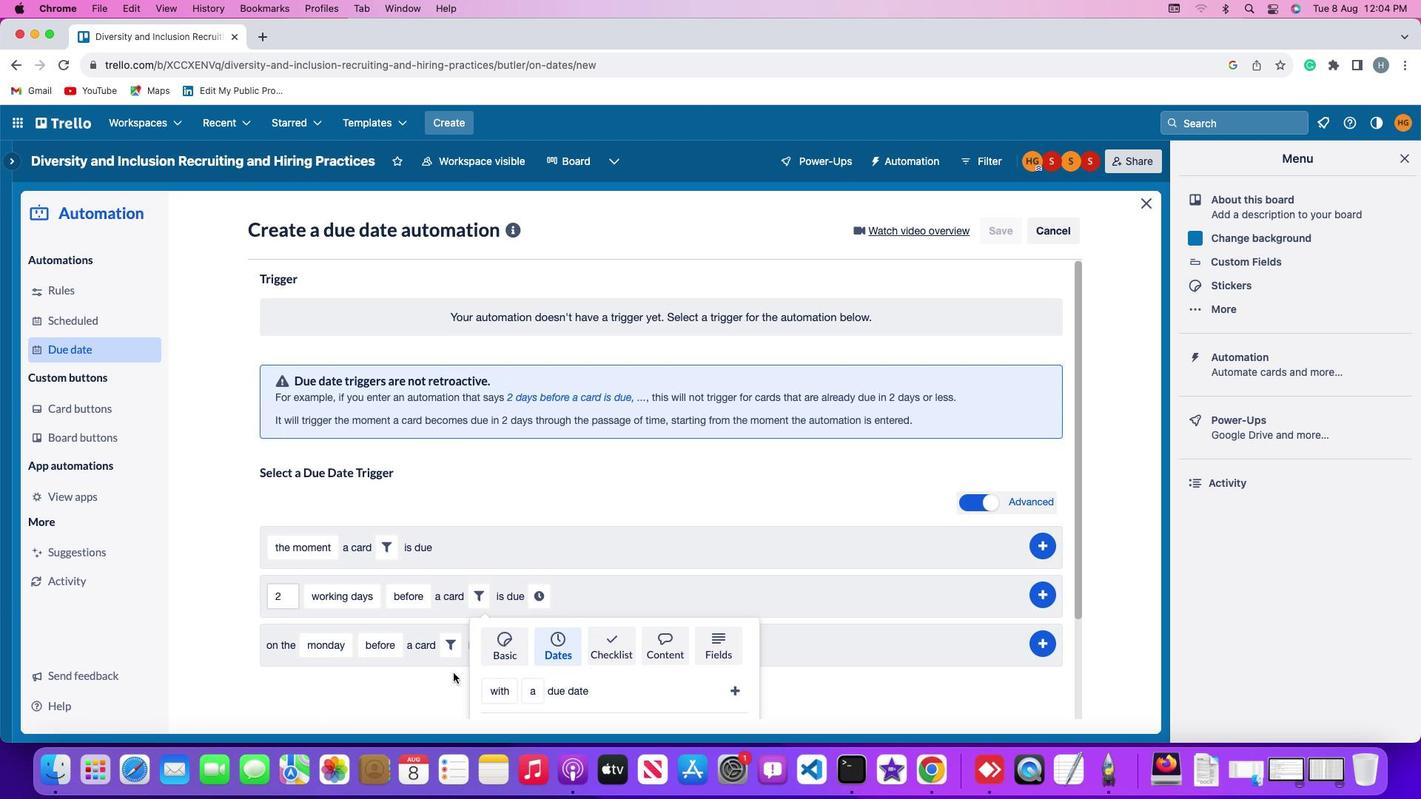
Action: Mouse scrolled (453, 673) with delta (0, 0)
Screenshot: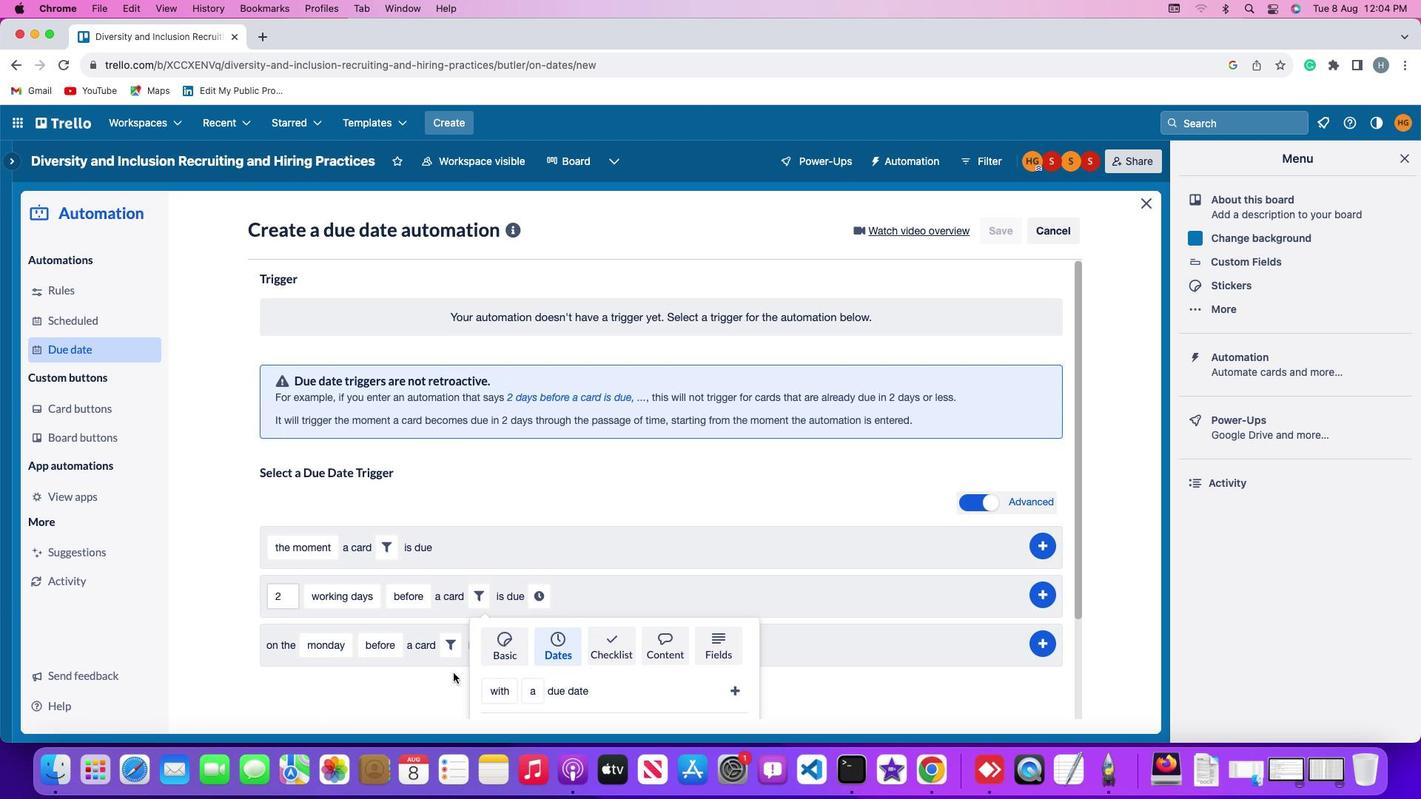 
Action: Mouse scrolled (453, 673) with delta (0, -2)
Screenshot: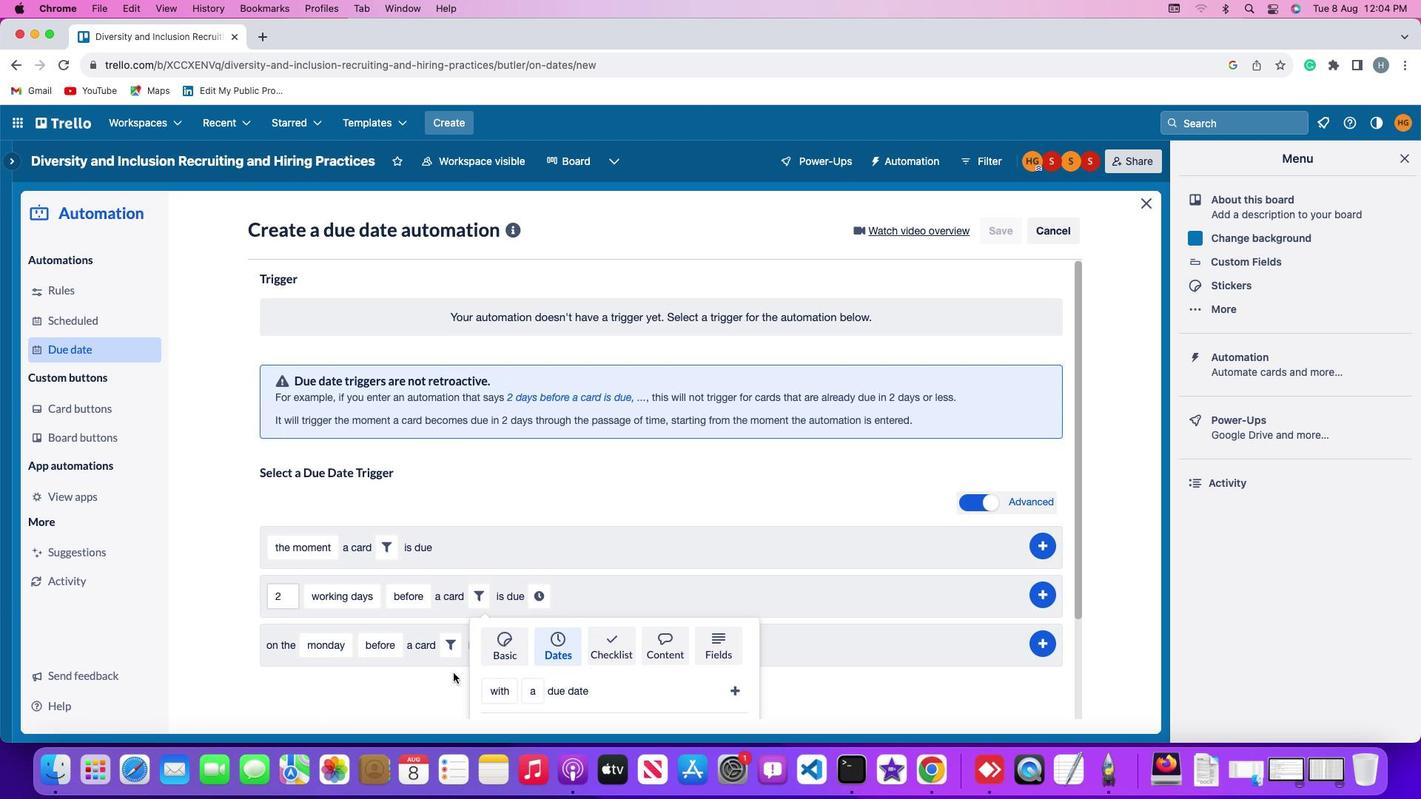 
Action: Mouse scrolled (453, 673) with delta (0, -3)
Screenshot: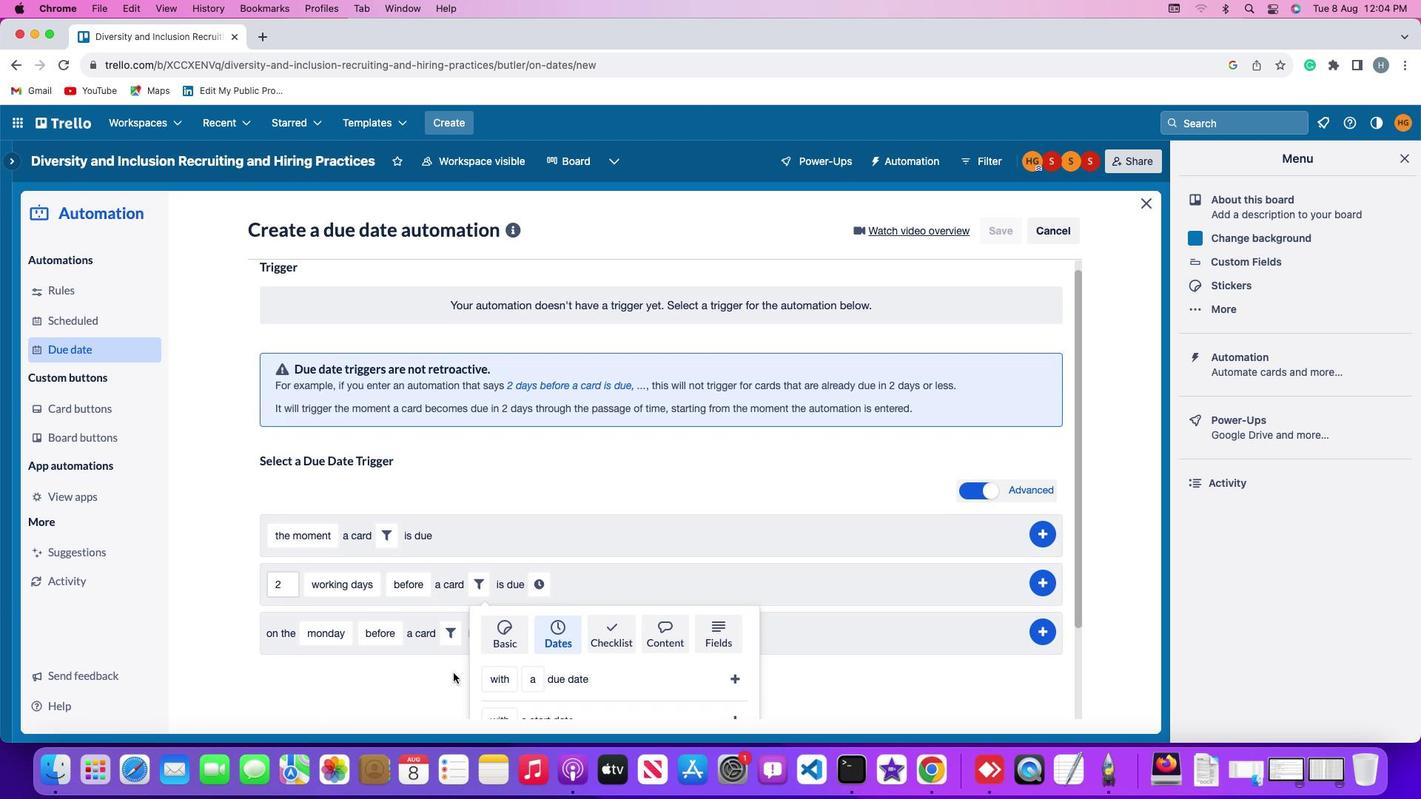 
Action: Mouse scrolled (453, 673) with delta (0, -4)
Screenshot: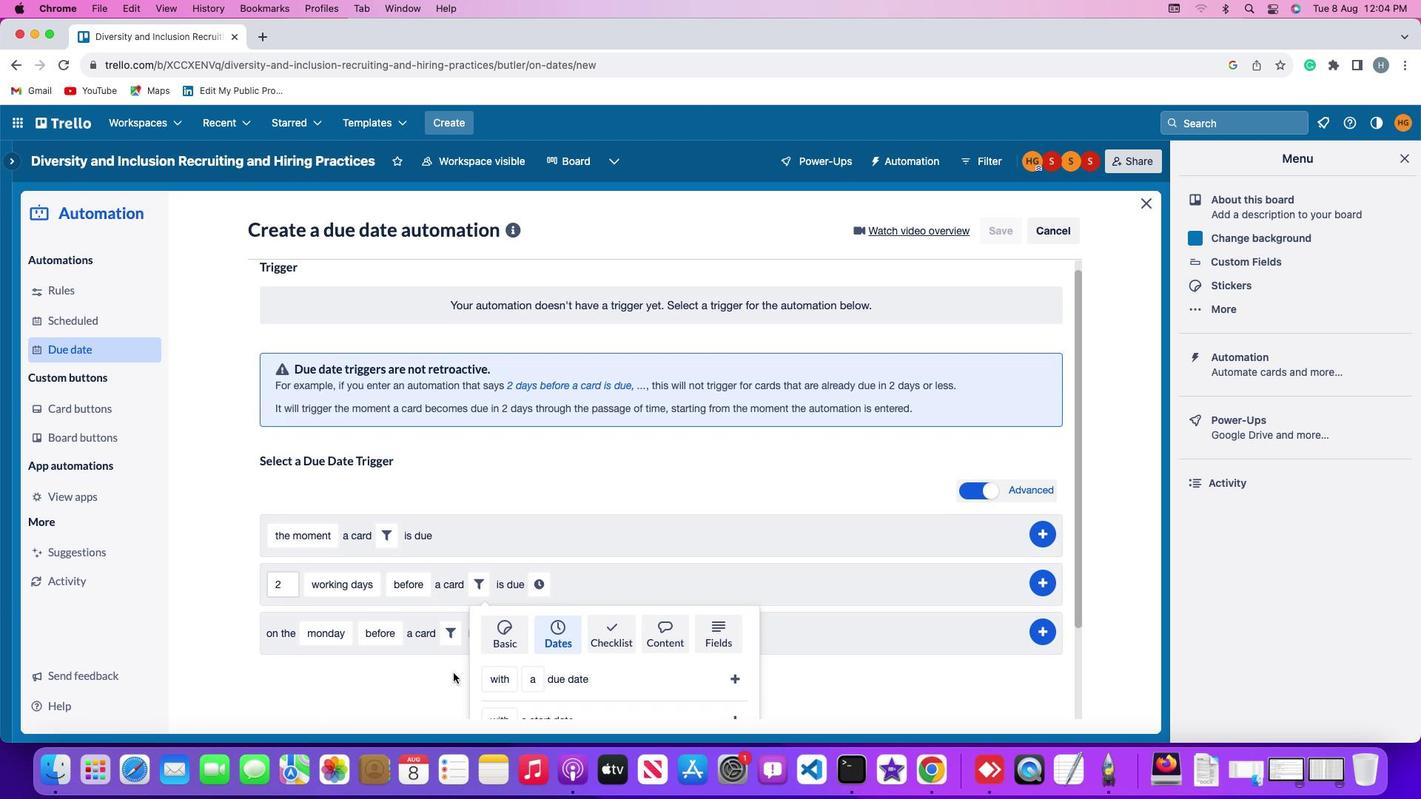
Action: Mouse scrolled (453, 673) with delta (0, -5)
Screenshot: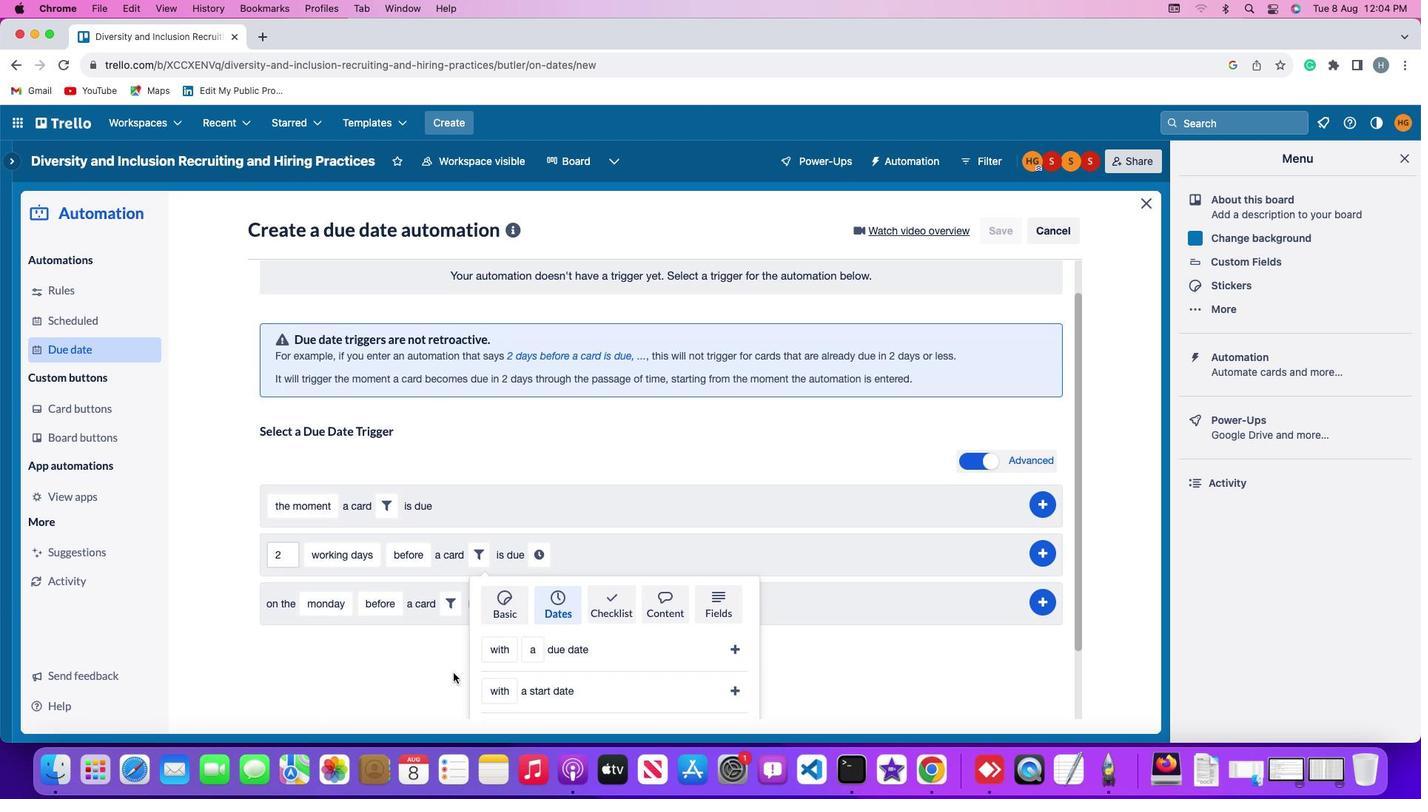 
Action: Mouse scrolled (453, 673) with delta (0, -5)
Screenshot: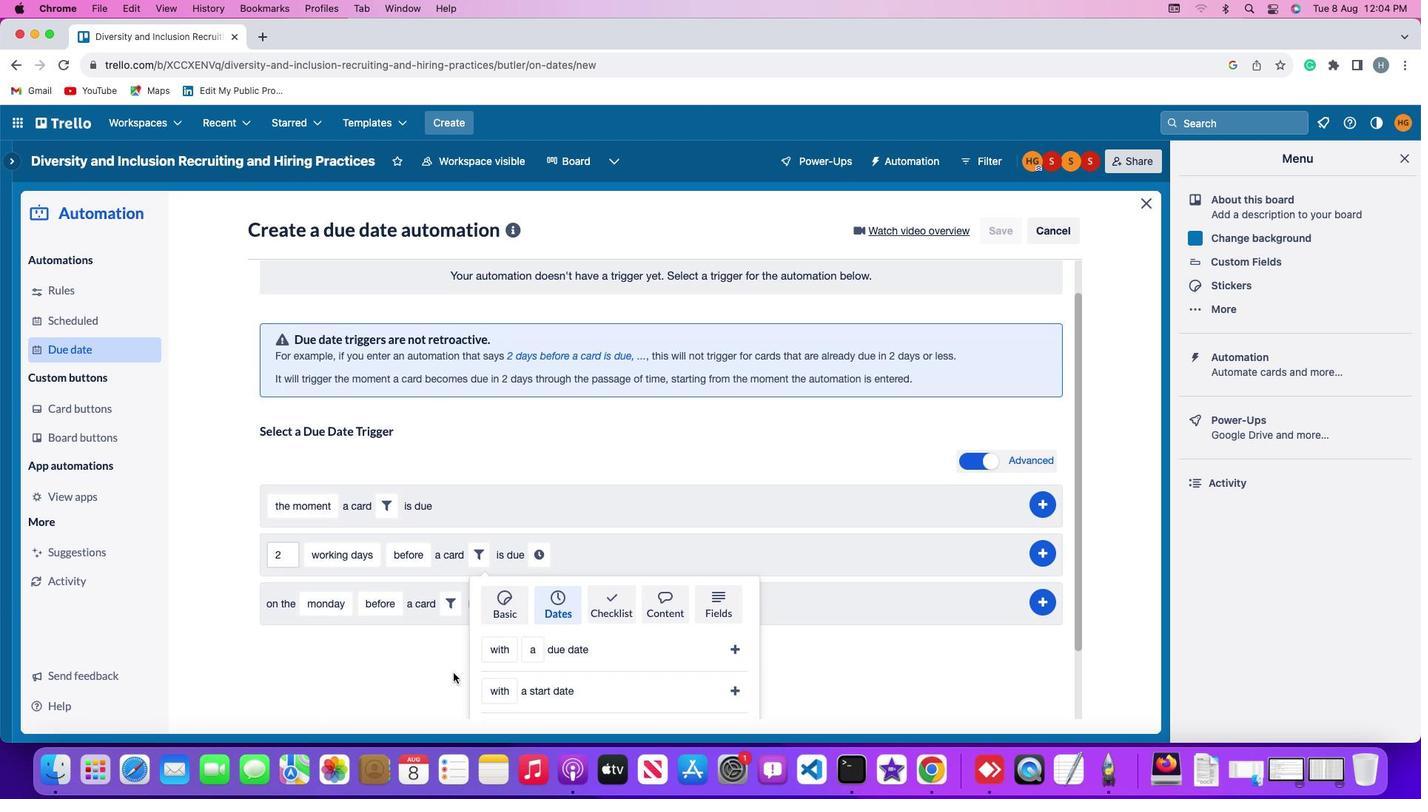 
Action: Mouse moved to (490, 651)
Screenshot: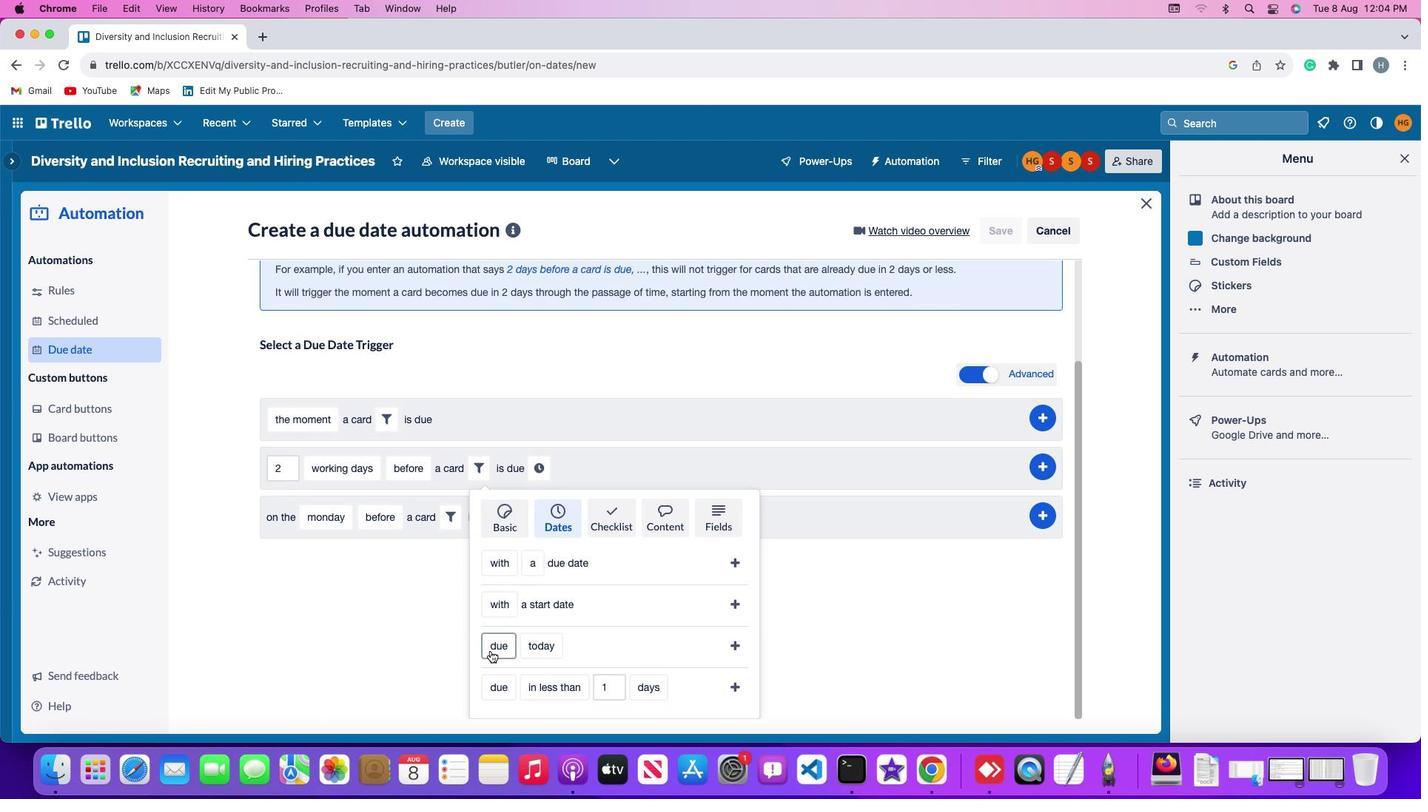 
Action: Mouse pressed left at (490, 651)
Screenshot: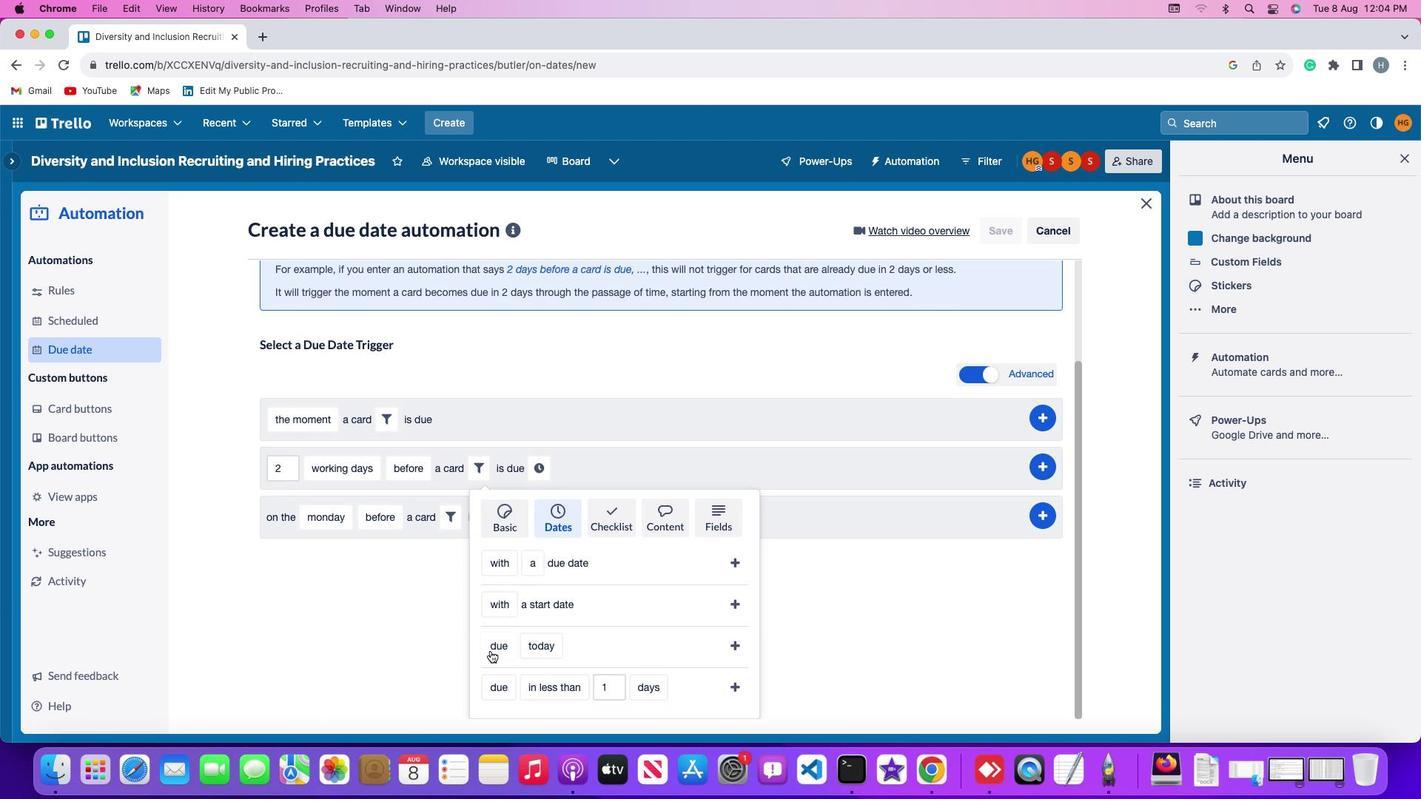
Action: Mouse moved to (522, 529)
Screenshot: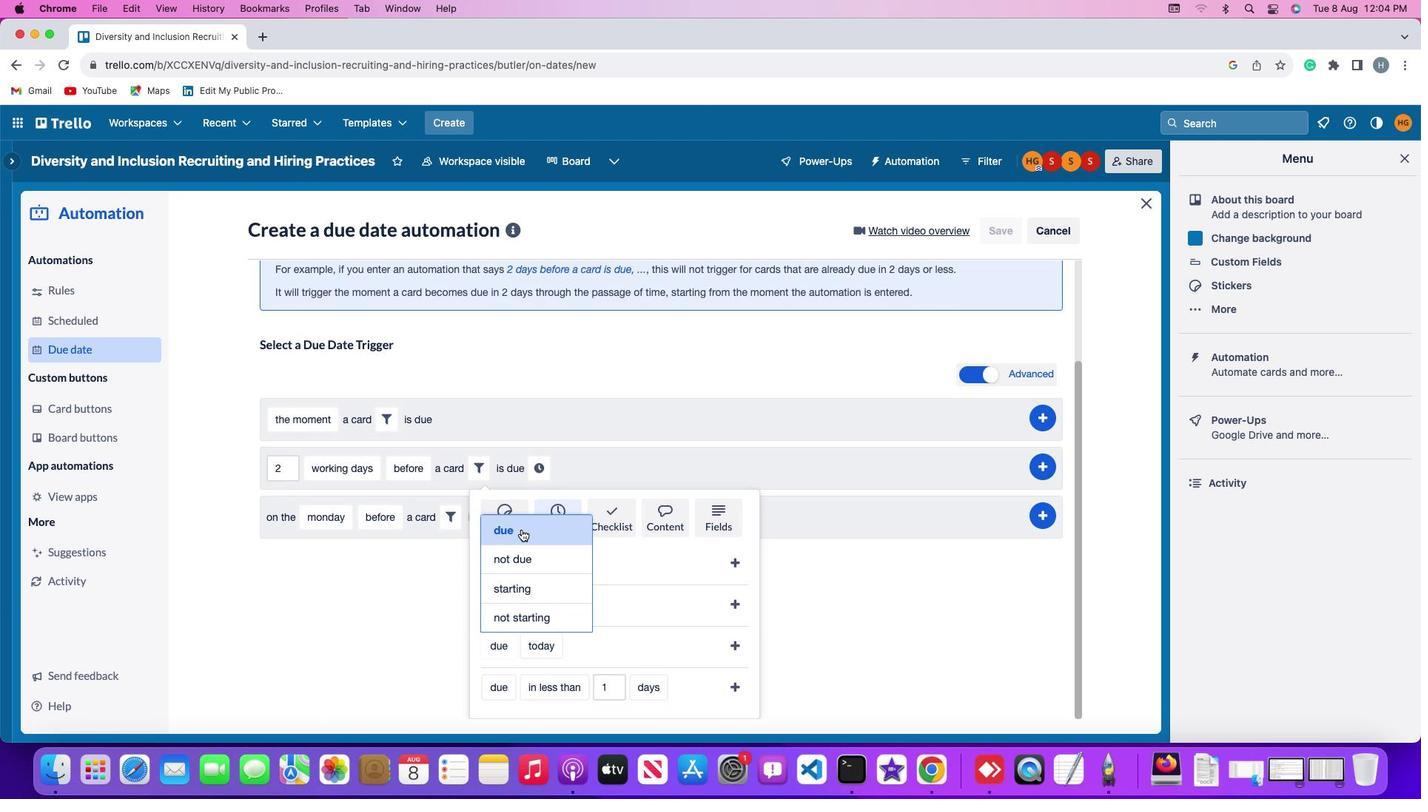 
Action: Mouse pressed left at (522, 529)
Screenshot: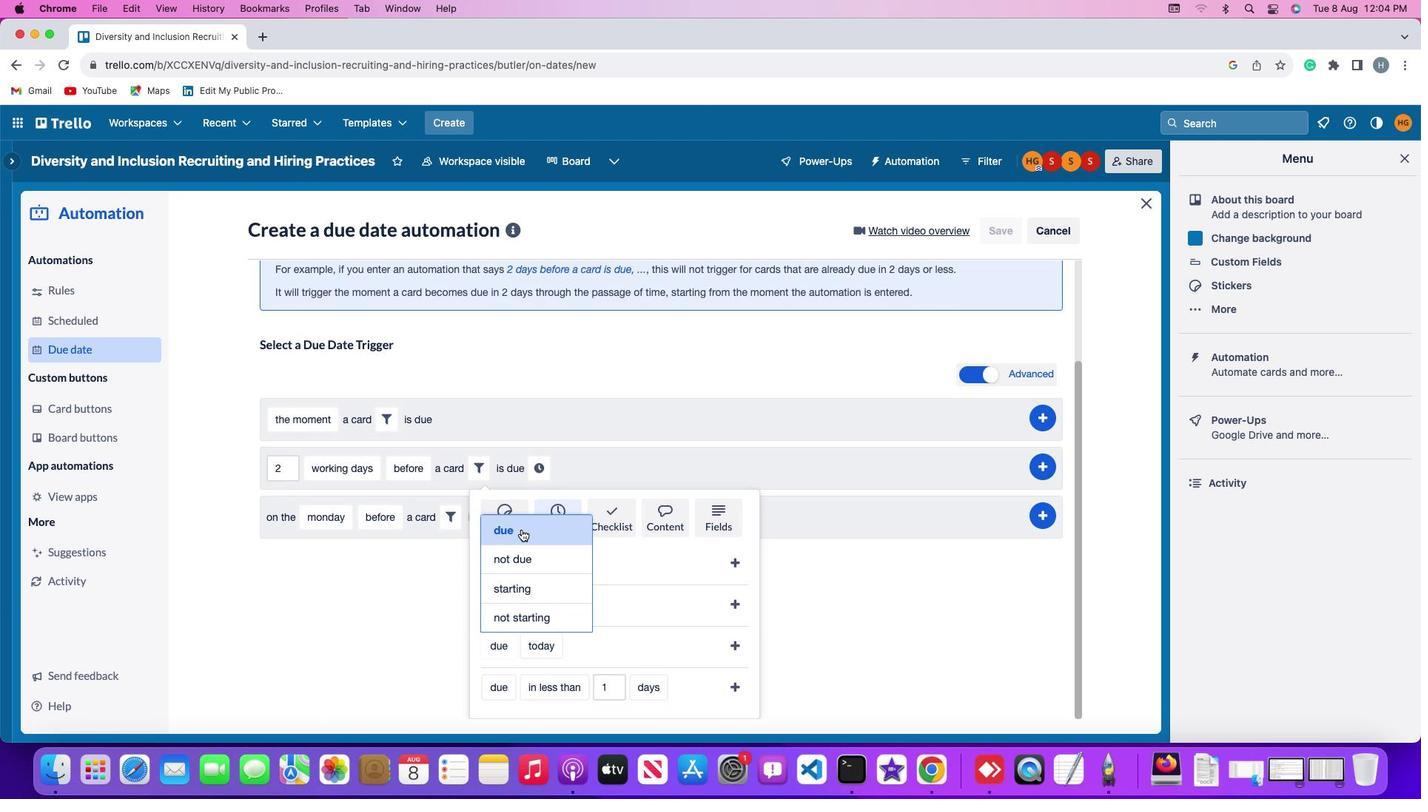 
Action: Mouse moved to (547, 645)
Screenshot: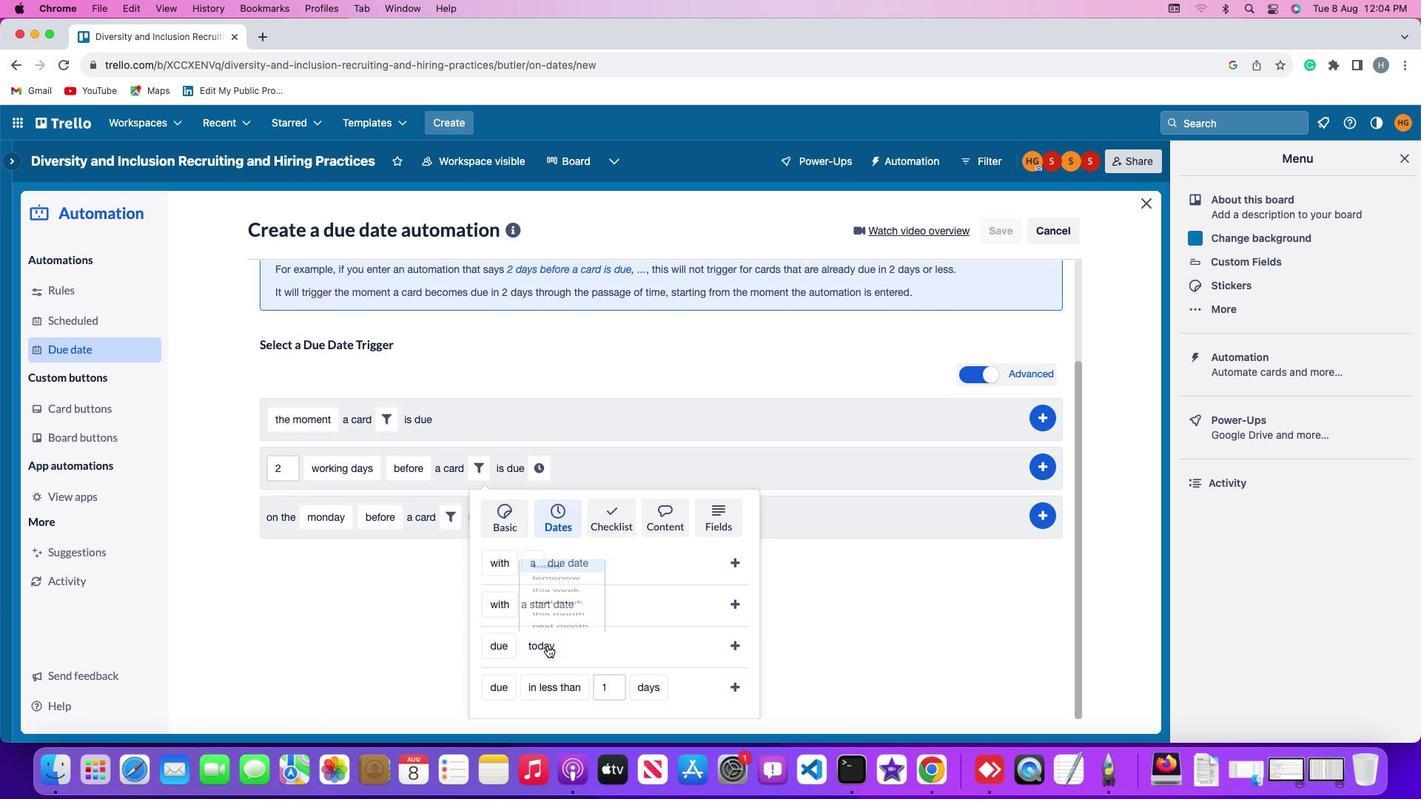 
Action: Mouse pressed left at (547, 645)
Screenshot: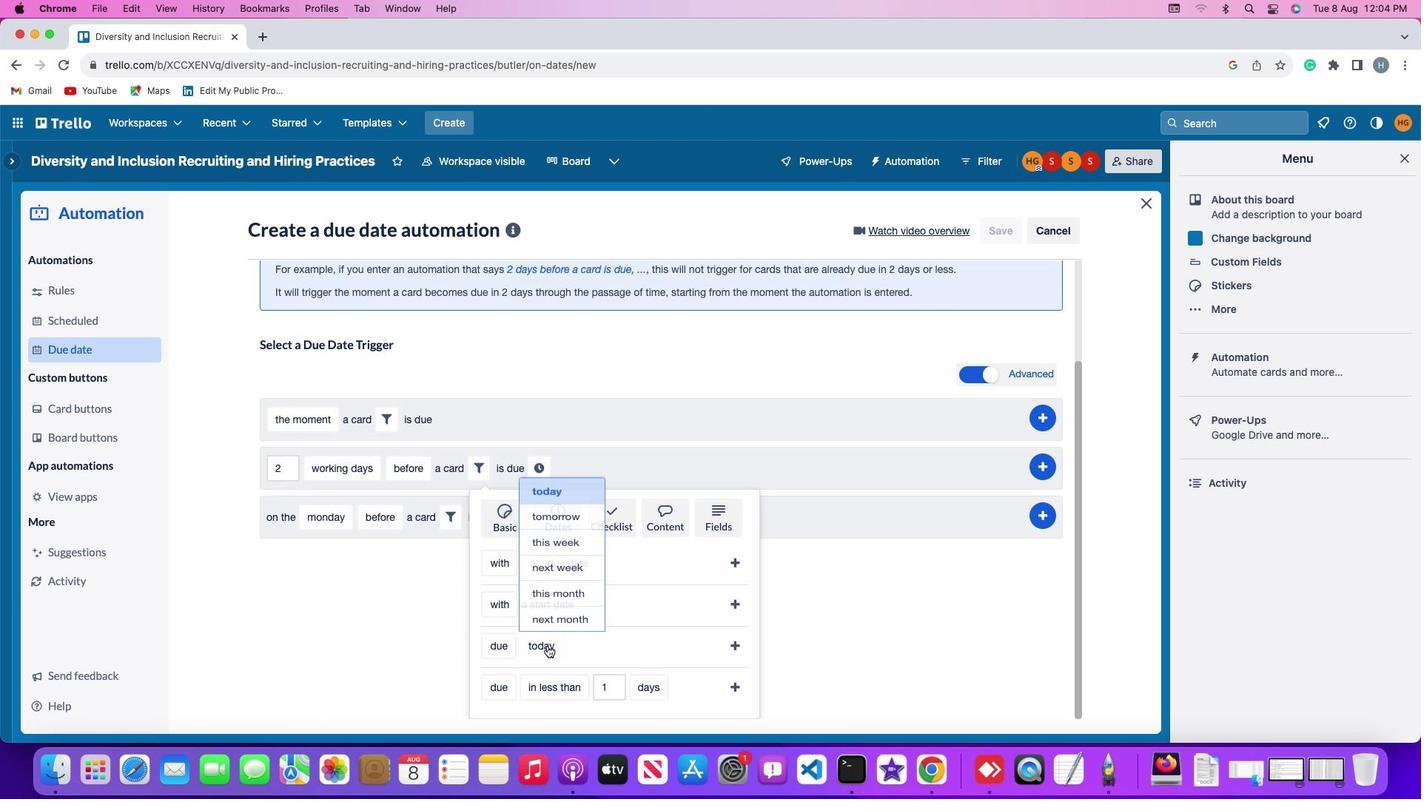 
Action: Mouse moved to (550, 590)
Screenshot: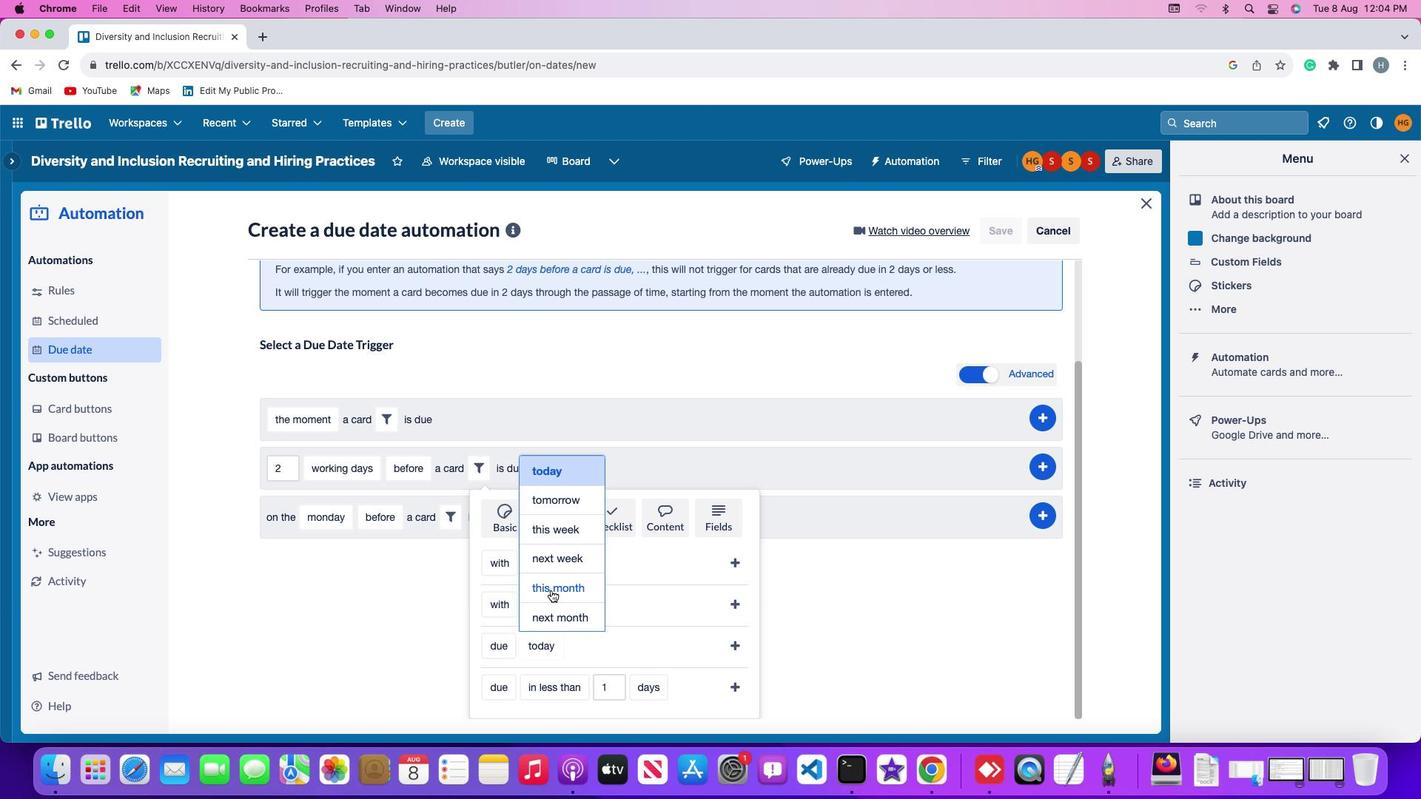 
Action: Mouse pressed left at (550, 590)
Screenshot: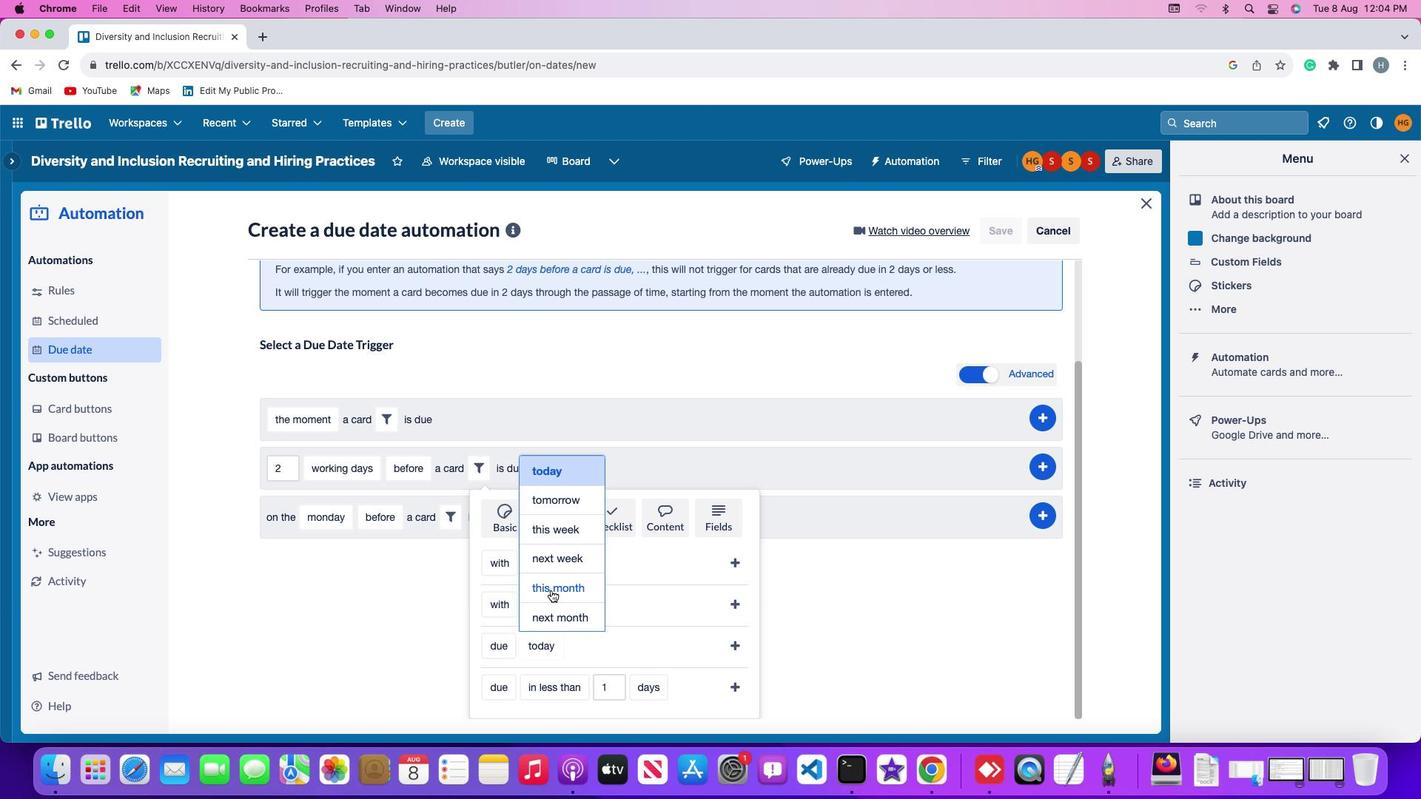 
Action: Mouse moved to (737, 642)
Screenshot: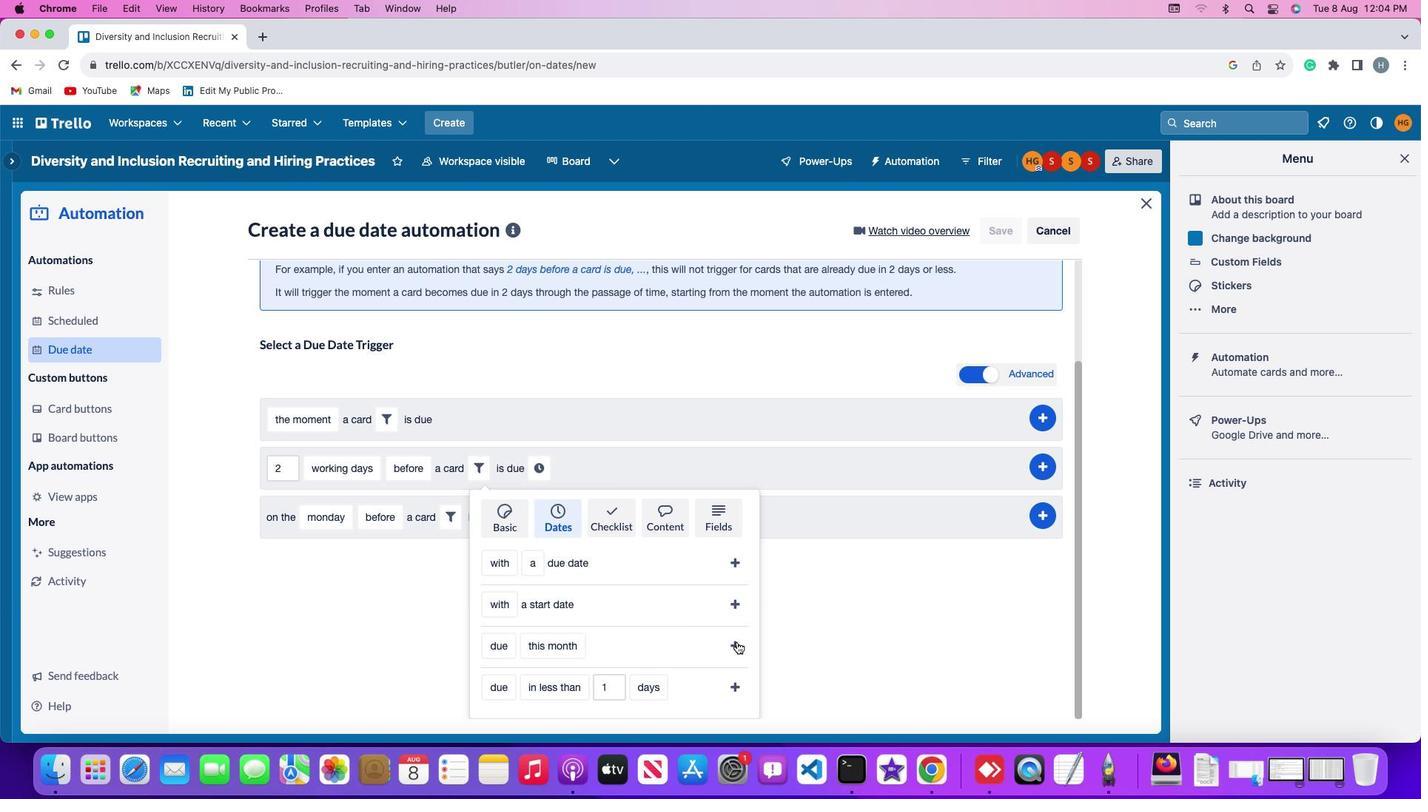 
Action: Mouse pressed left at (737, 642)
Screenshot: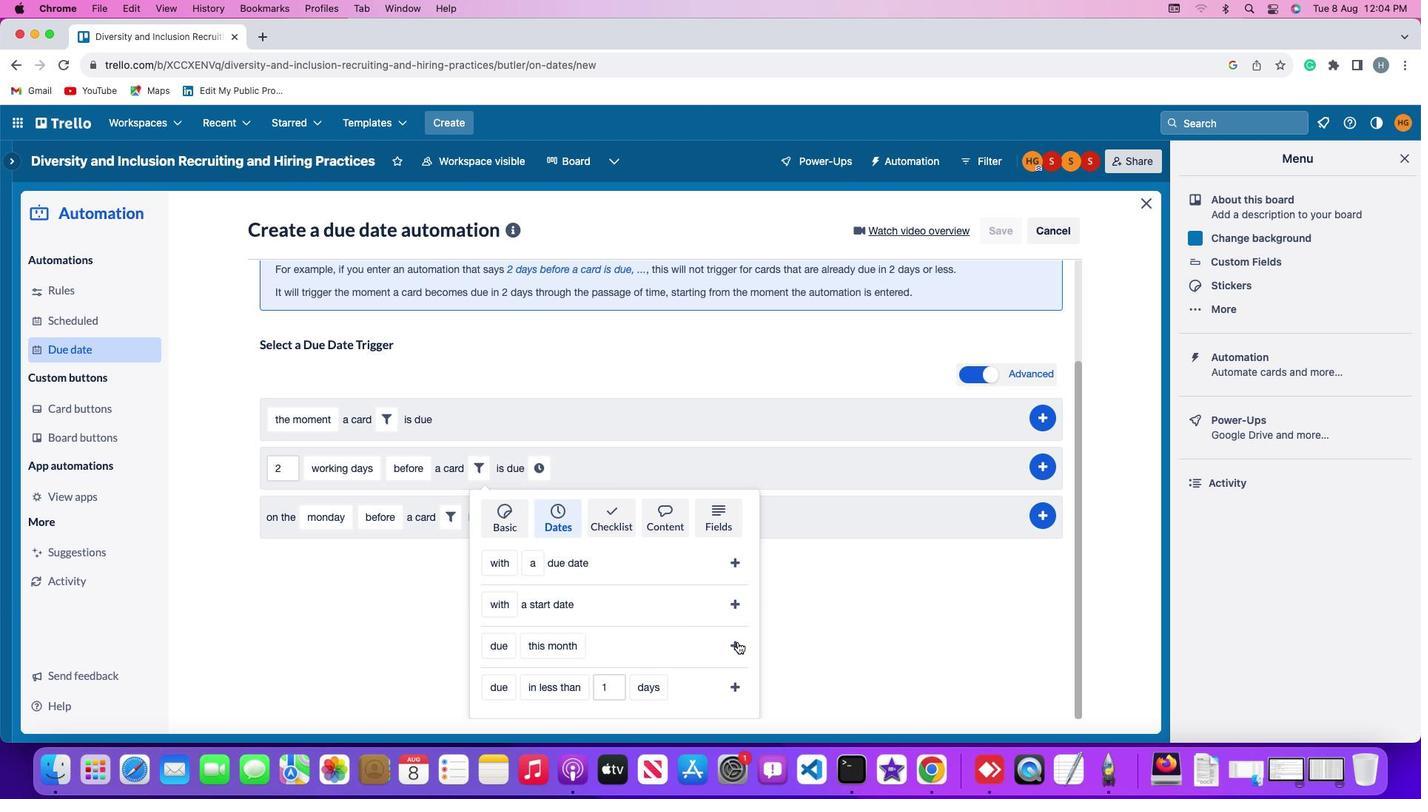 
Action: Mouse moved to (640, 588)
Screenshot: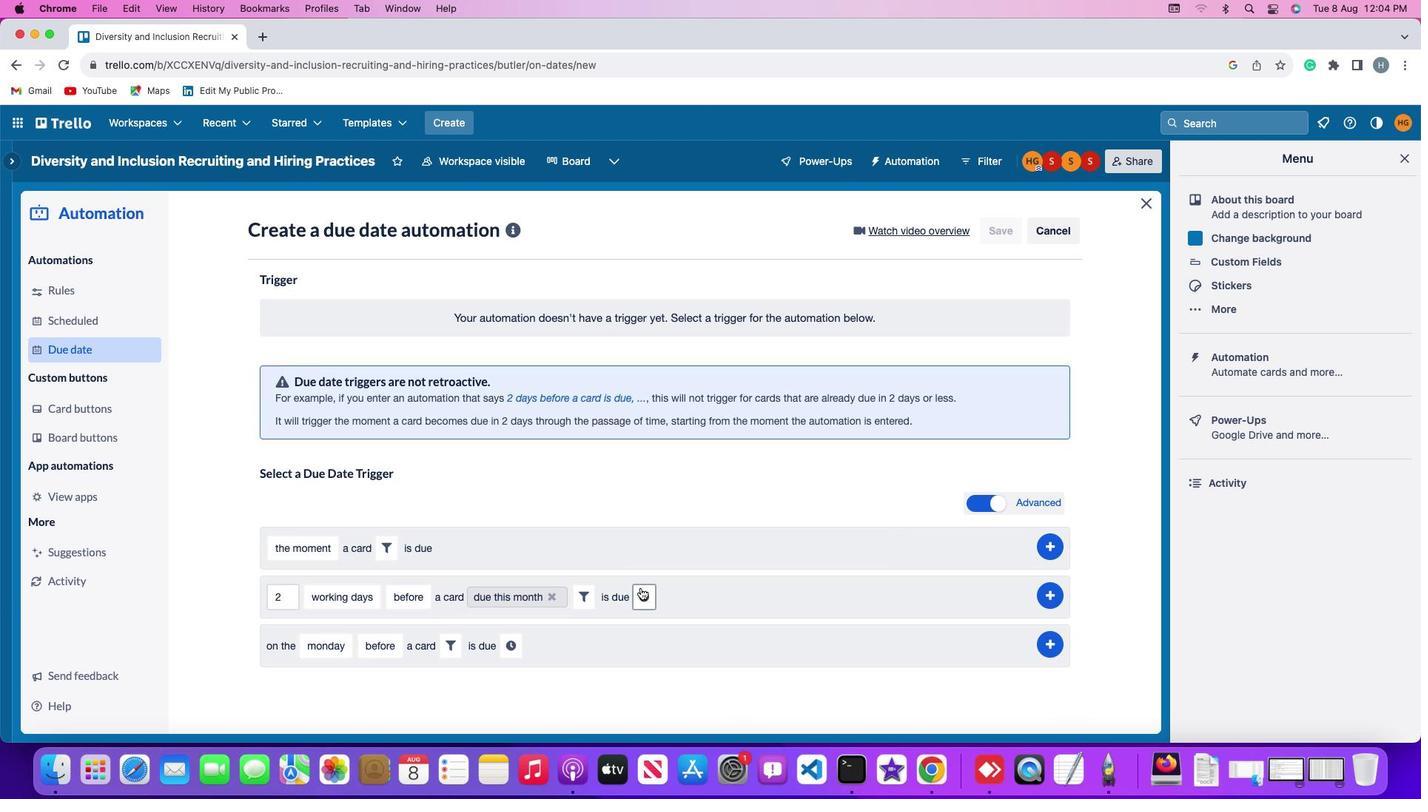
Action: Mouse pressed left at (640, 588)
Screenshot: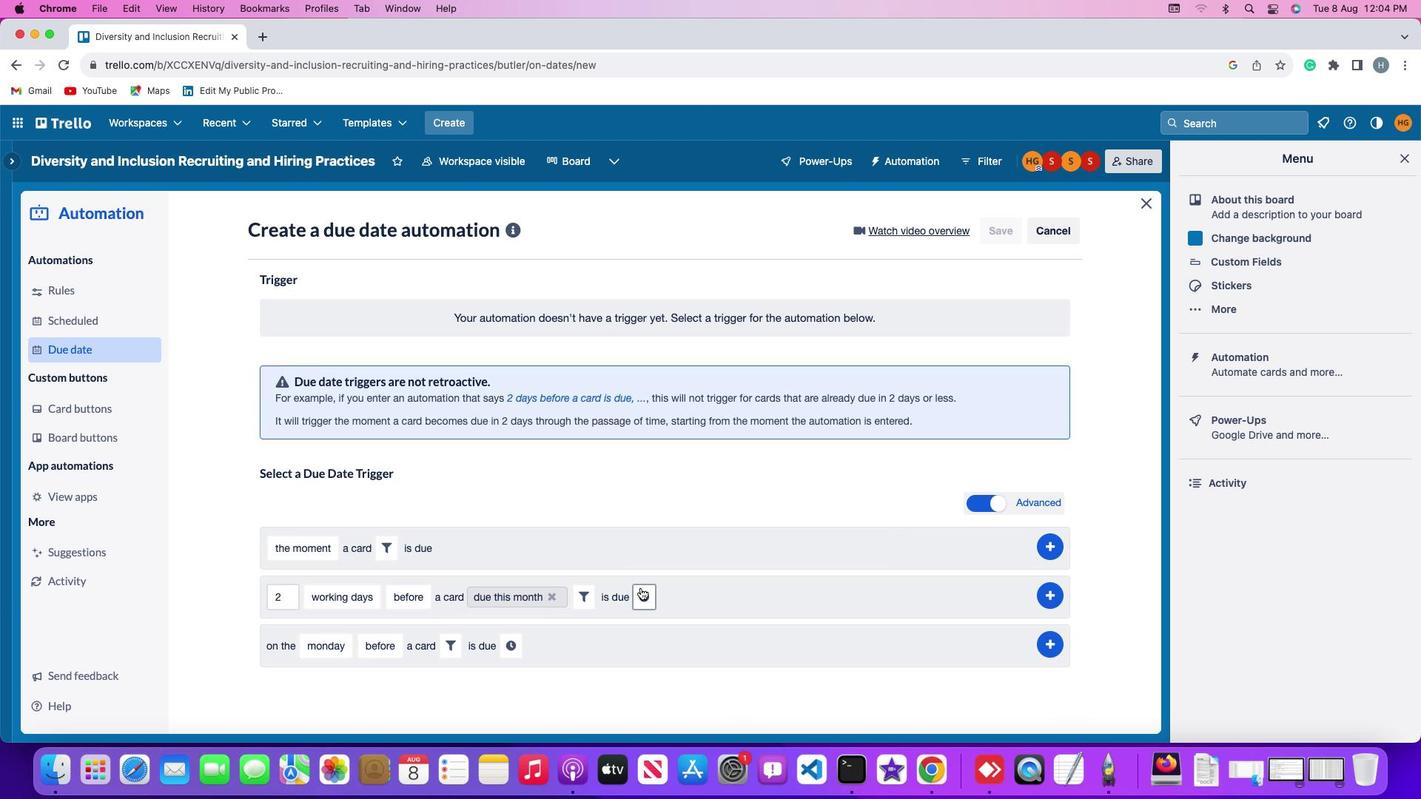 
Action: Mouse moved to (674, 596)
Screenshot: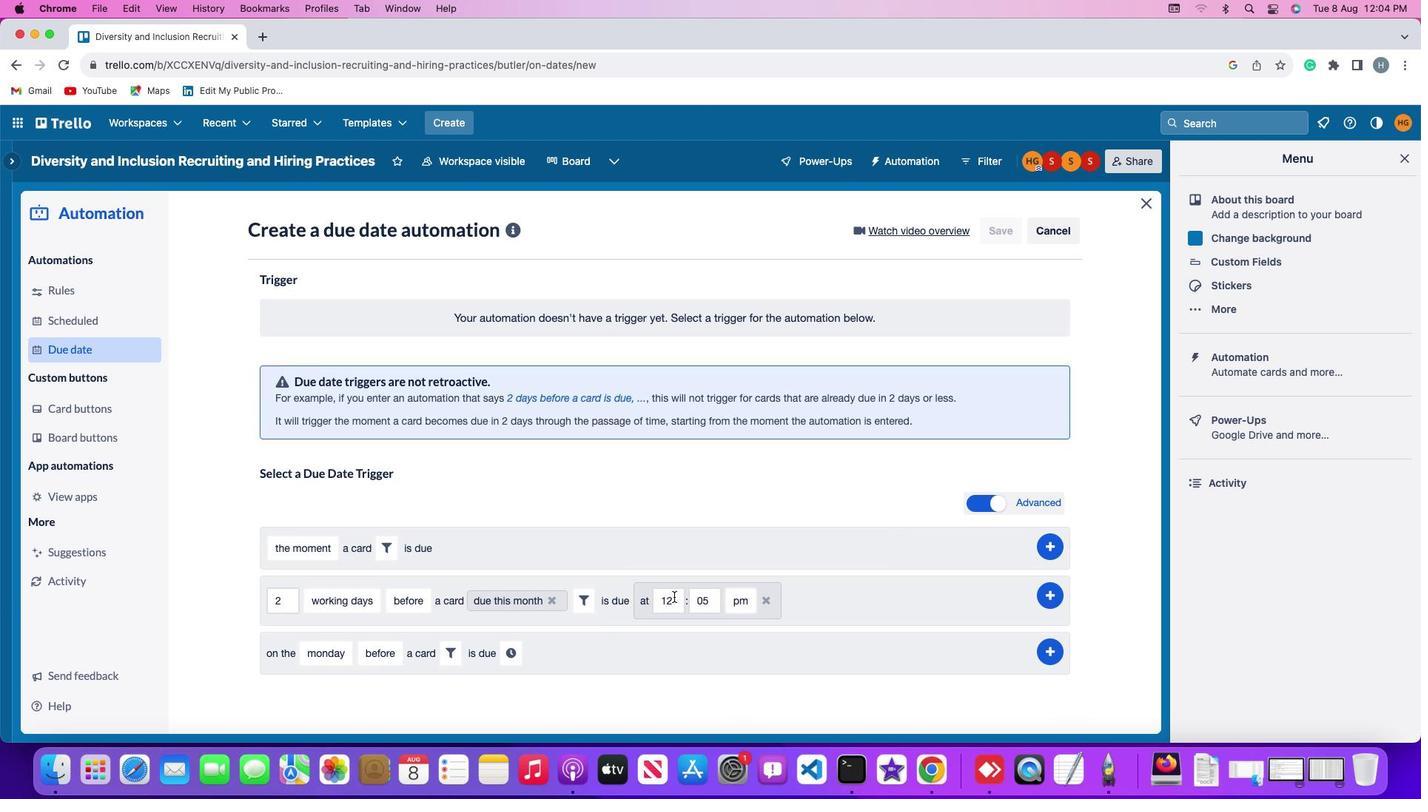 
Action: Mouse pressed left at (674, 596)
Screenshot: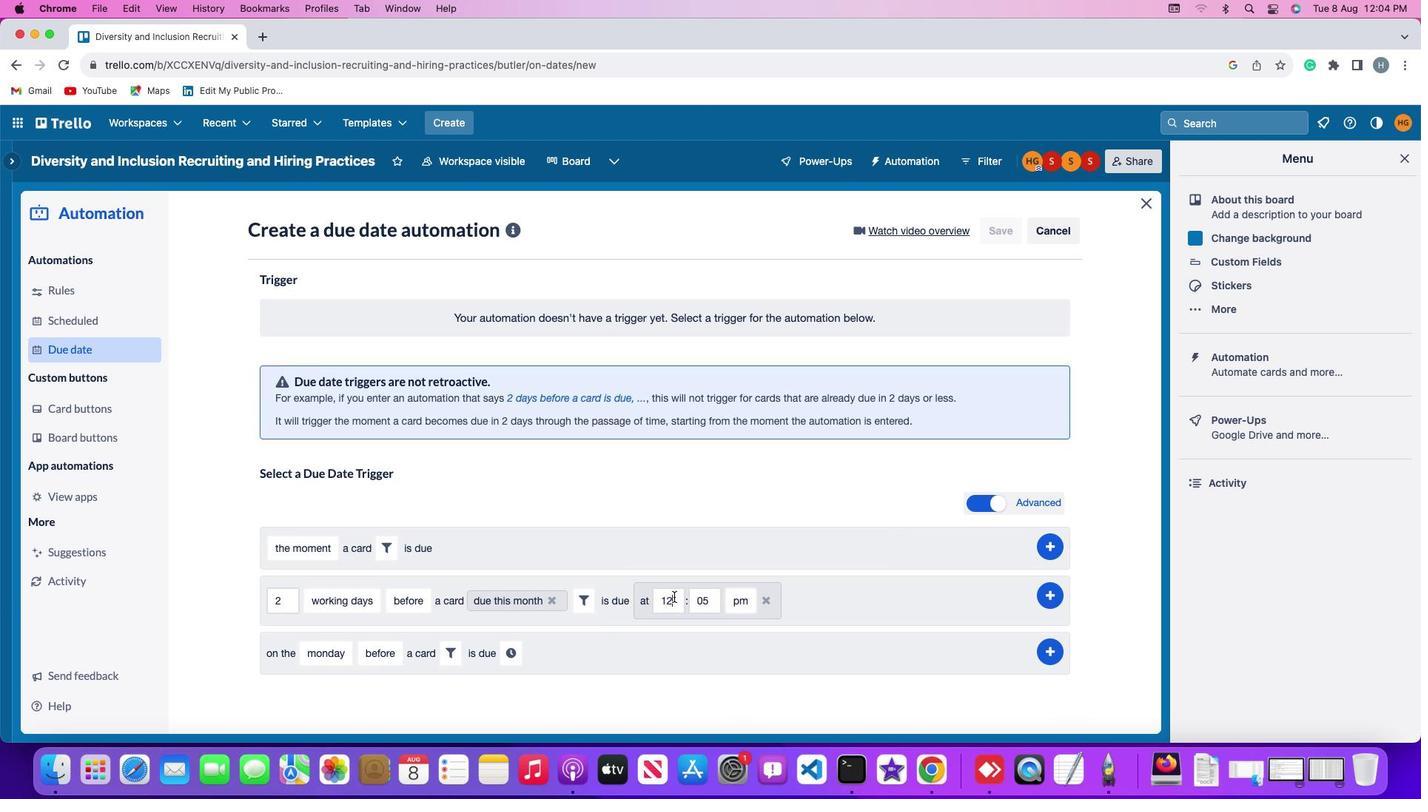 
Action: Key pressed Key.backspaceKey.backspace'1''1'
Screenshot: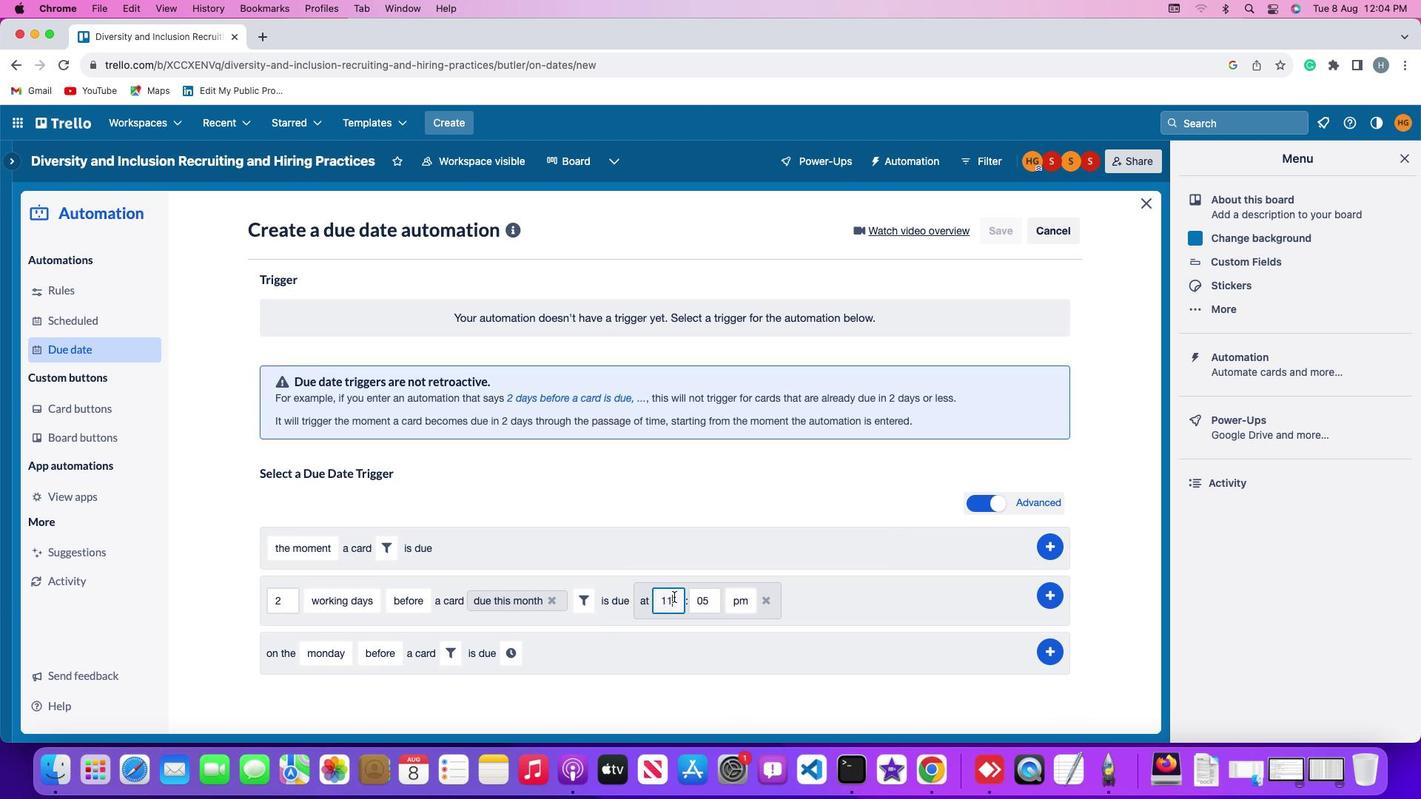 
Action: Mouse moved to (716, 602)
Screenshot: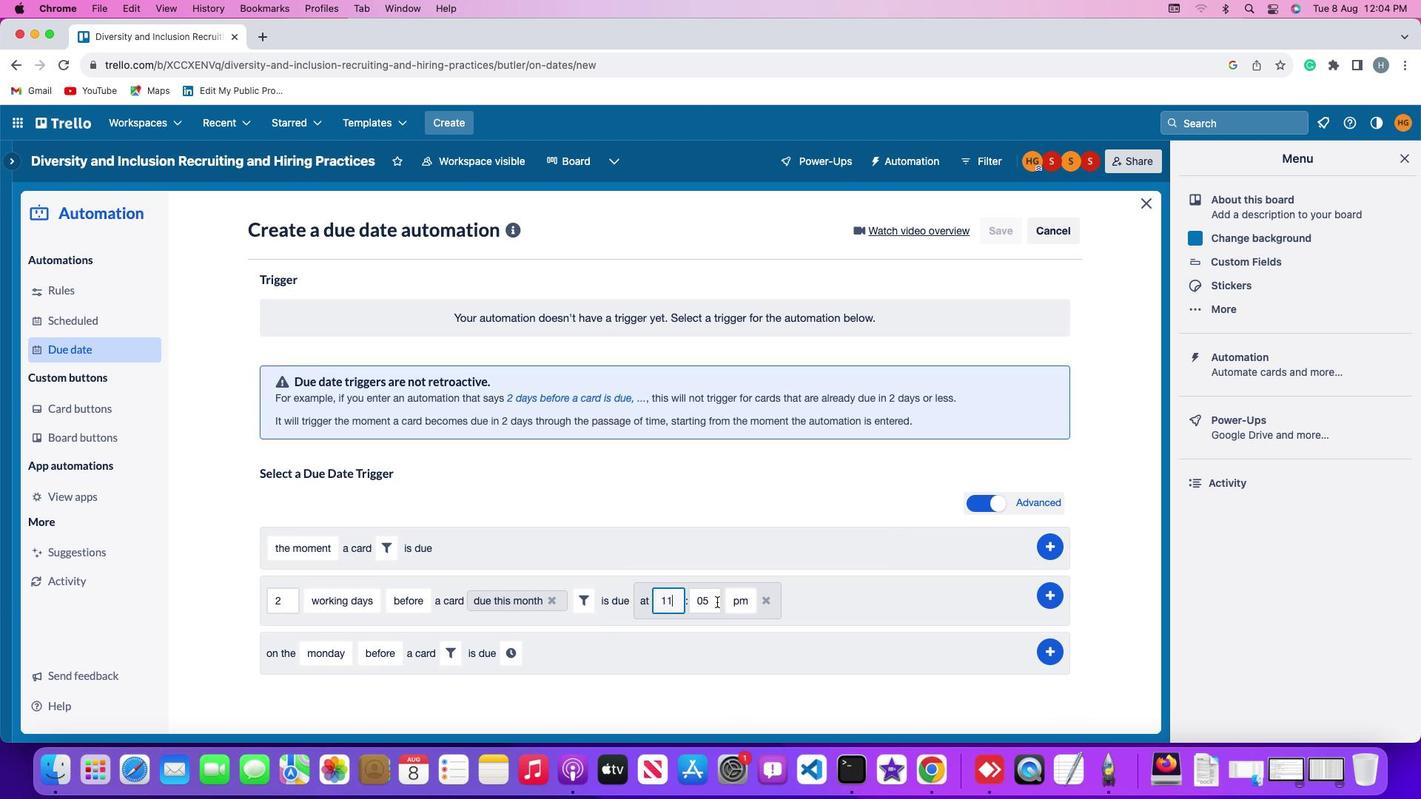 
Action: Mouse pressed left at (716, 602)
Screenshot: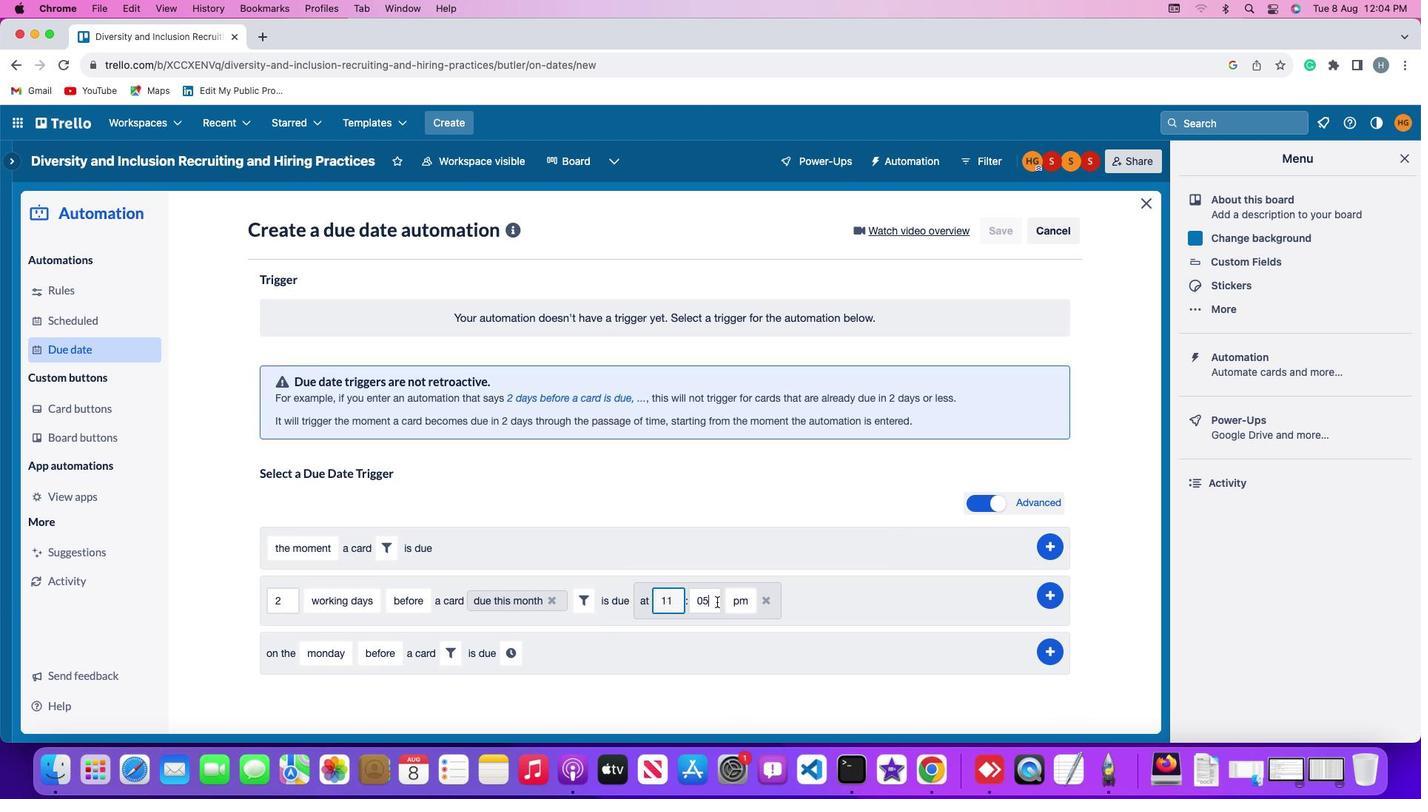 
Action: Key pressed Key.backspaceKey.backspace'0''0'
Screenshot: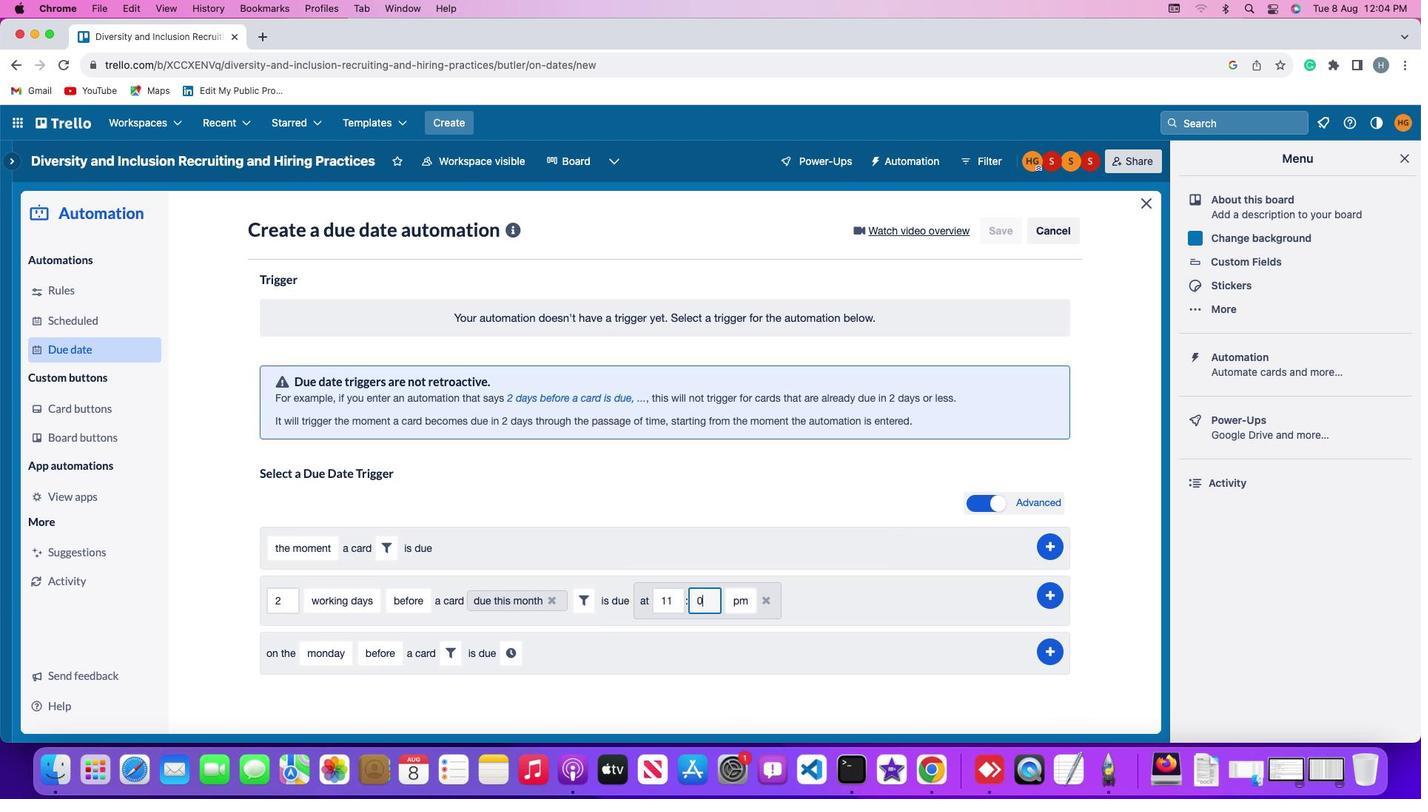 
Action: Mouse moved to (739, 602)
Screenshot: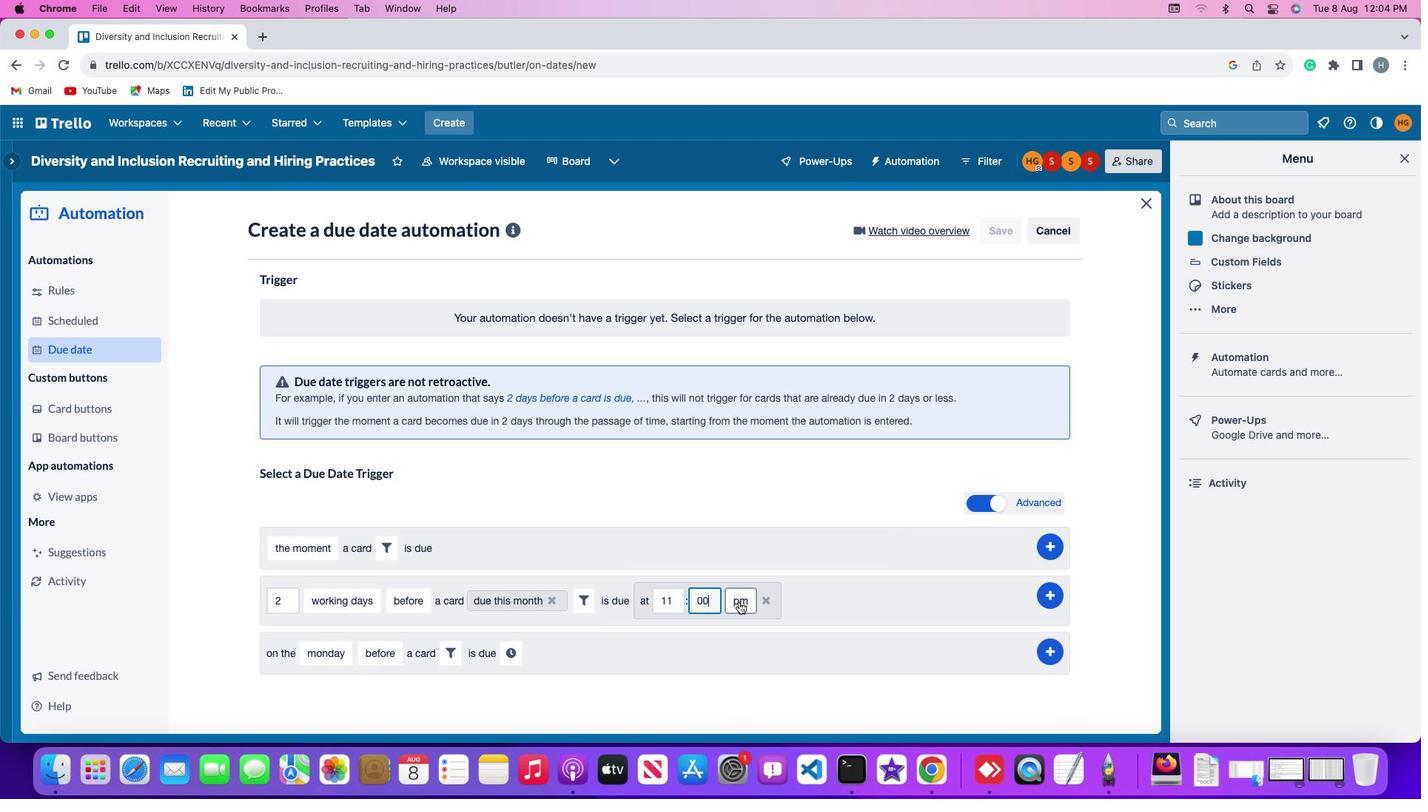
Action: Mouse pressed left at (739, 602)
Screenshot: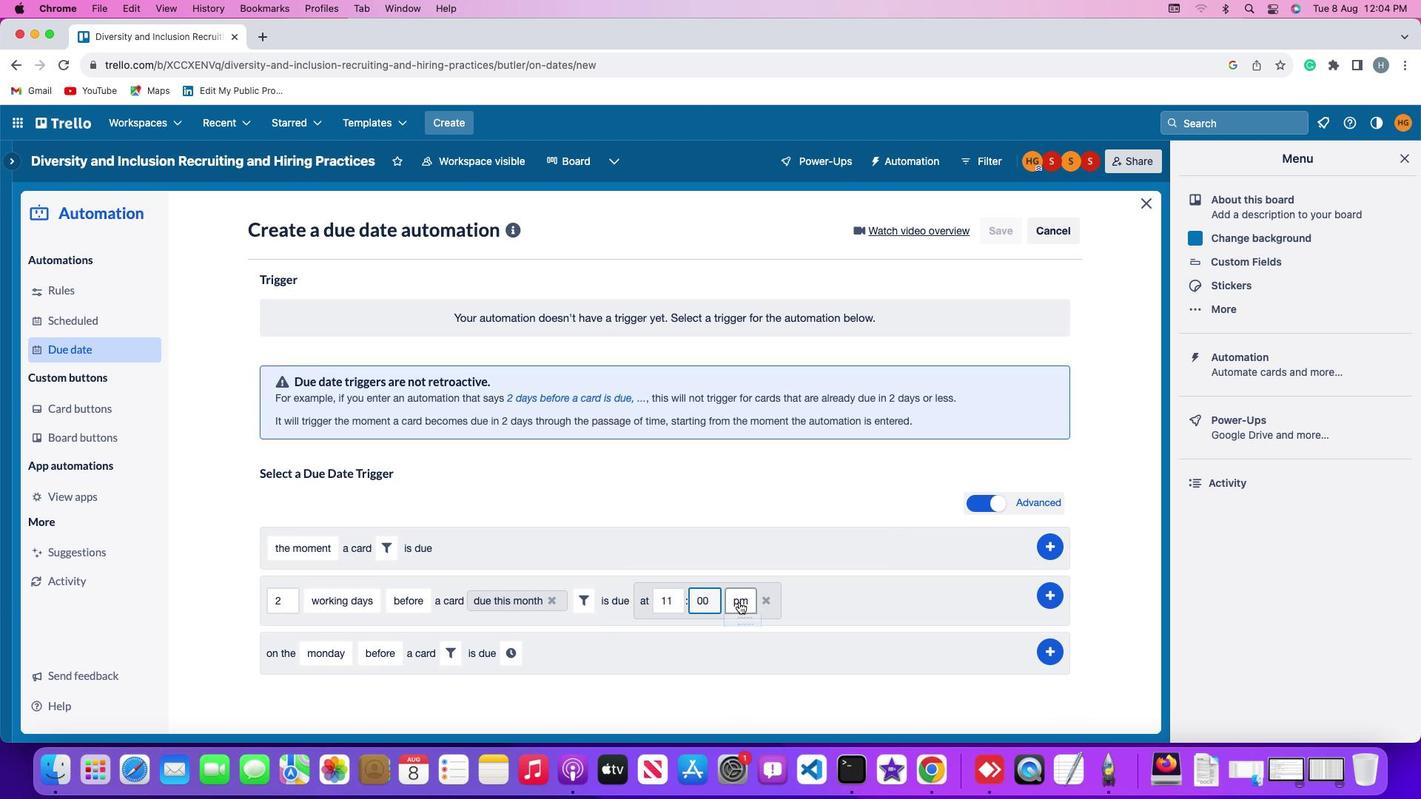 
Action: Mouse moved to (746, 627)
Screenshot: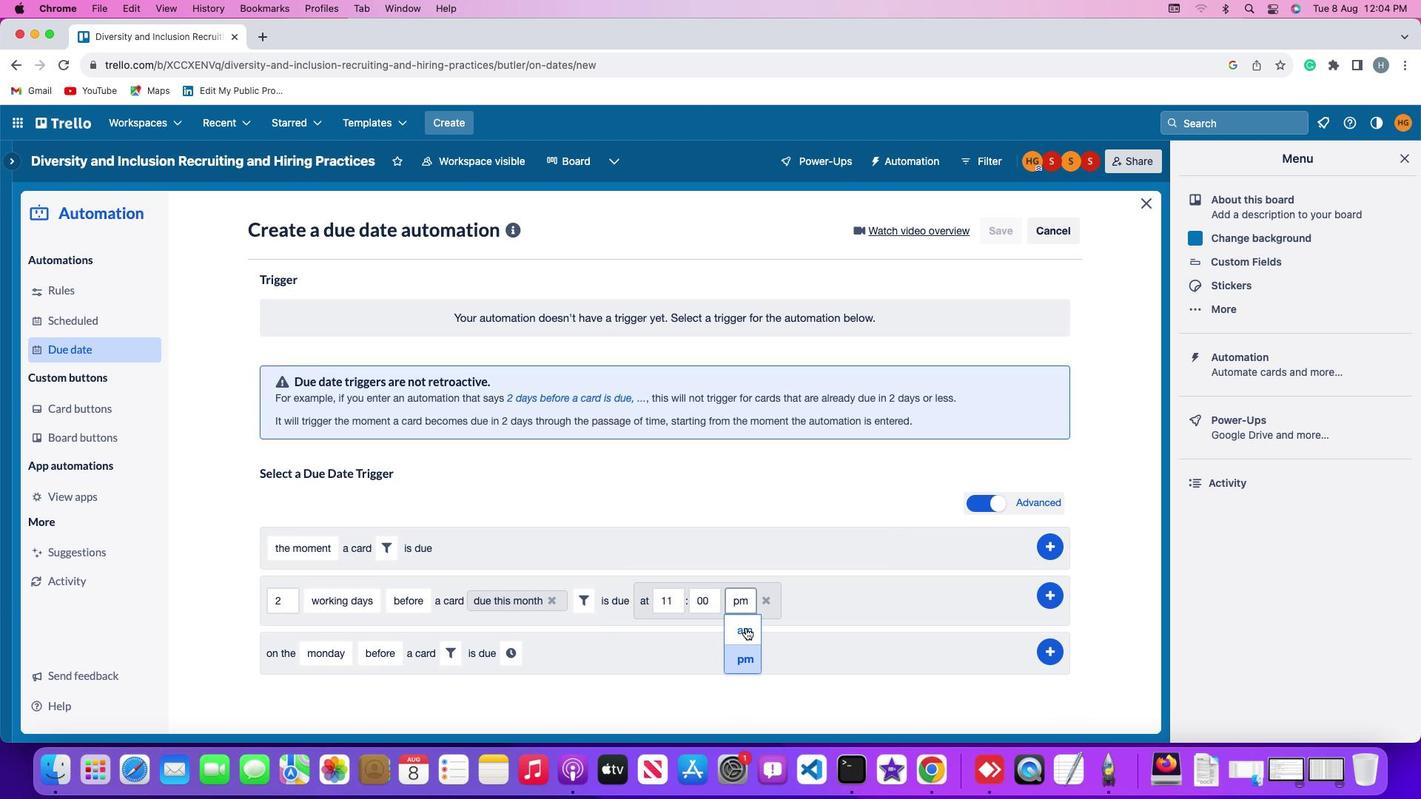 
Action: Mouse pressed left at (746, 627)
Screenshot: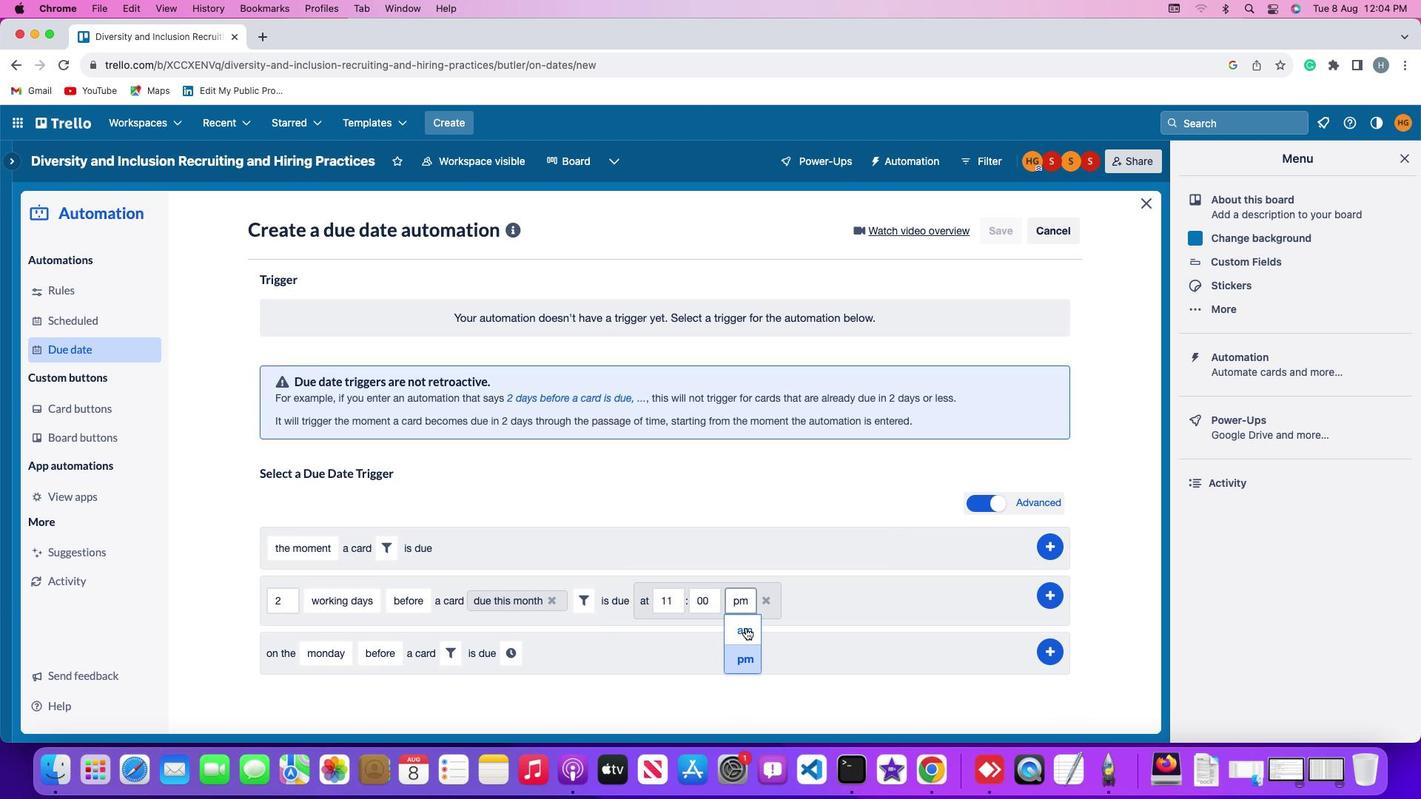
Action: Mouse moved to (1055, 592)
Screenshot: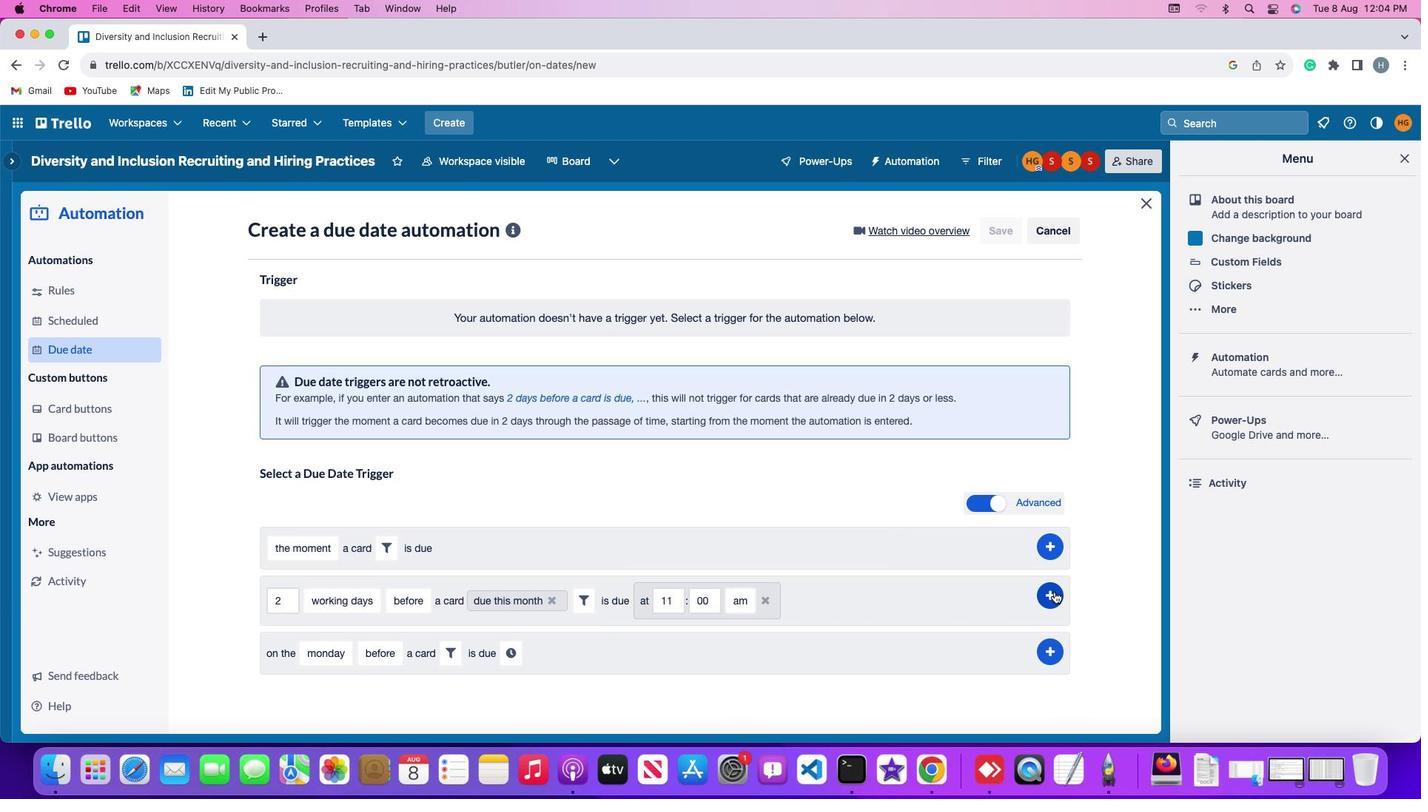 
Action: Mouse pressed left at (1055, 592)
Screenshot: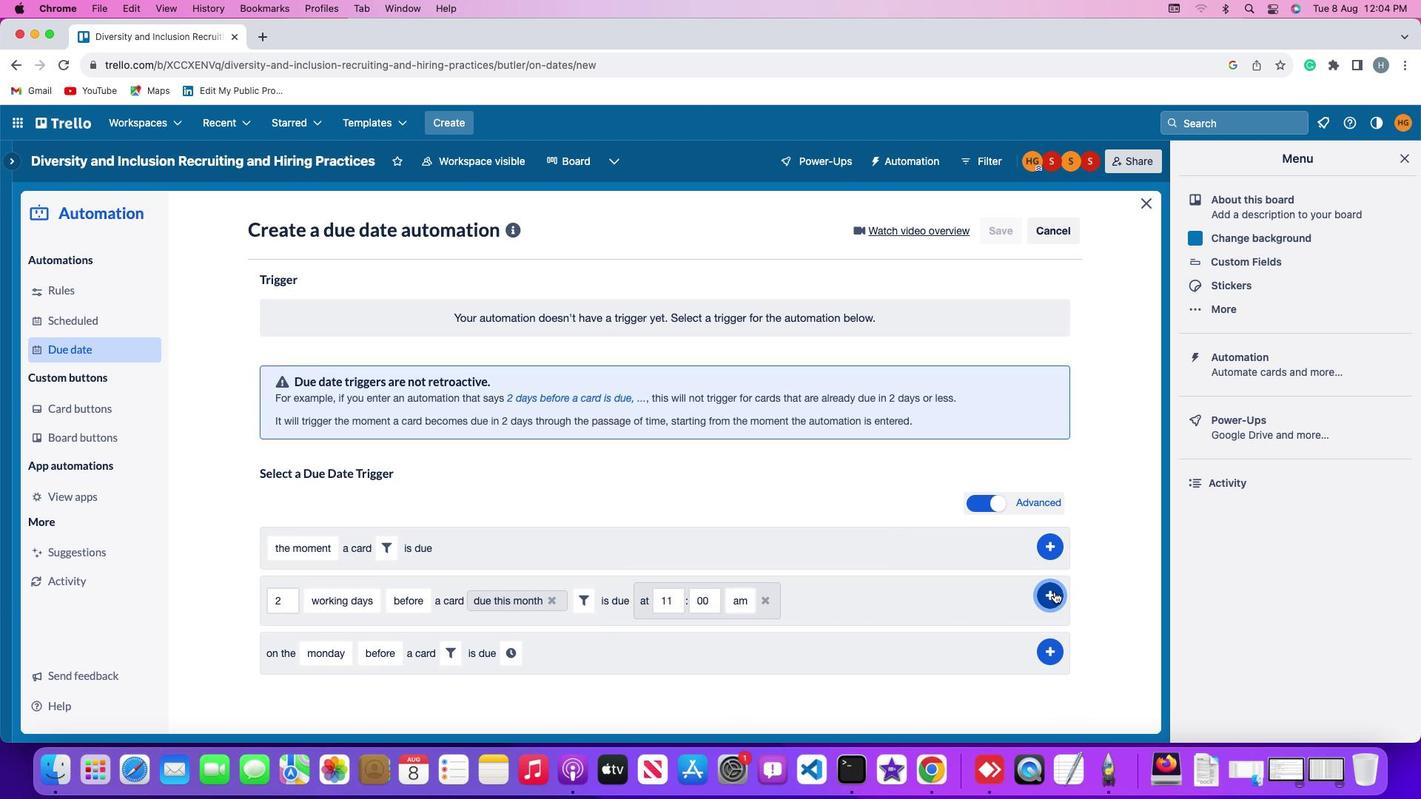 
Action: Mouse moved to (1097, 415)
Screenshot: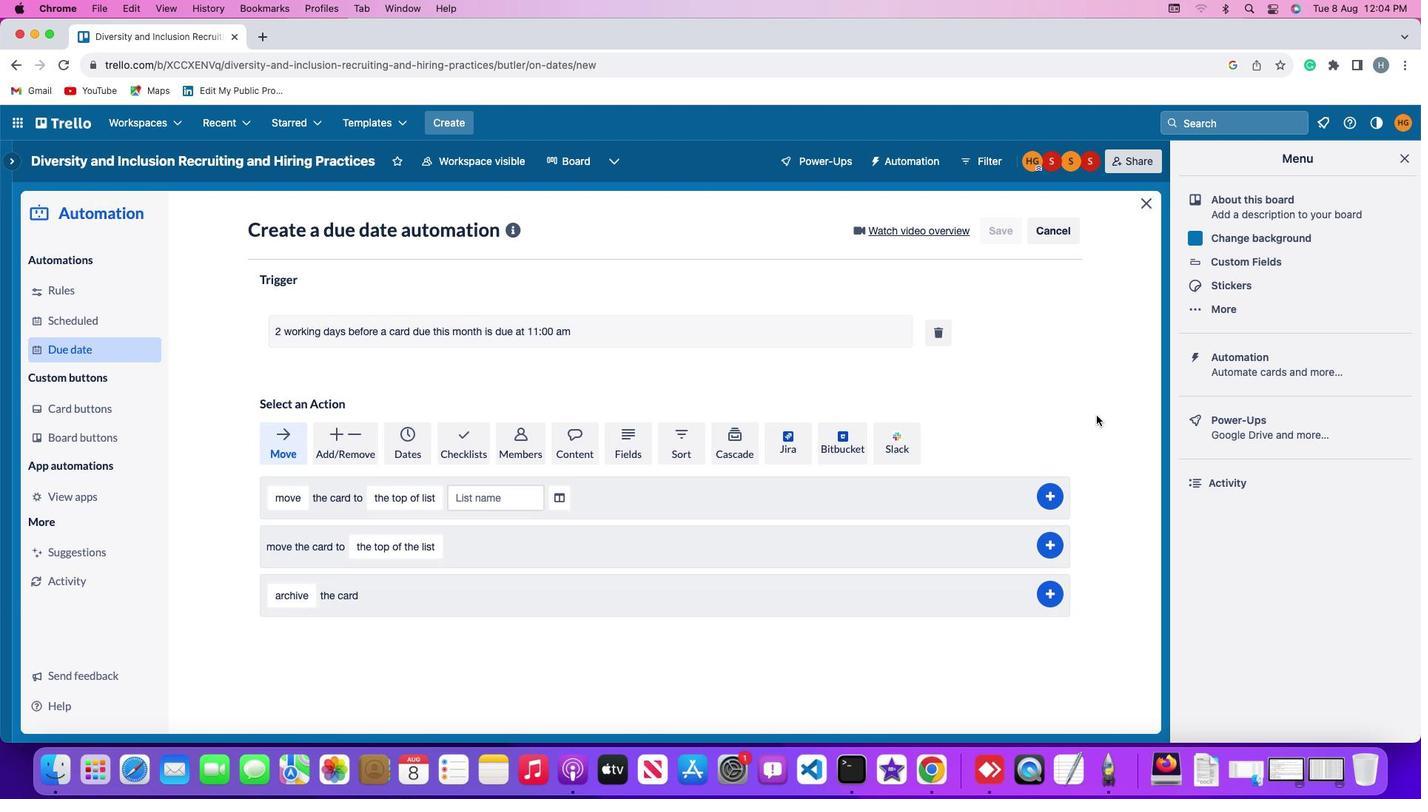 
